 Task: Look for space in Igurusi, Tanzania from 24th August, 2023 to 10th September, 2023 for 8 adults in price range Rs.12000 to Rs.15000. Place can be entire place or shared room with 4 bedrooms having 8 beds and 4 bathrooms. Property type can be house, flat, guest house. Amenities needed are: wifi, TV, free parkinig on premises, gym, breakfast. Booking option can be shelf check-in. Required host language is English.
Action: Mouse moved to (469, 88)
Screenshot: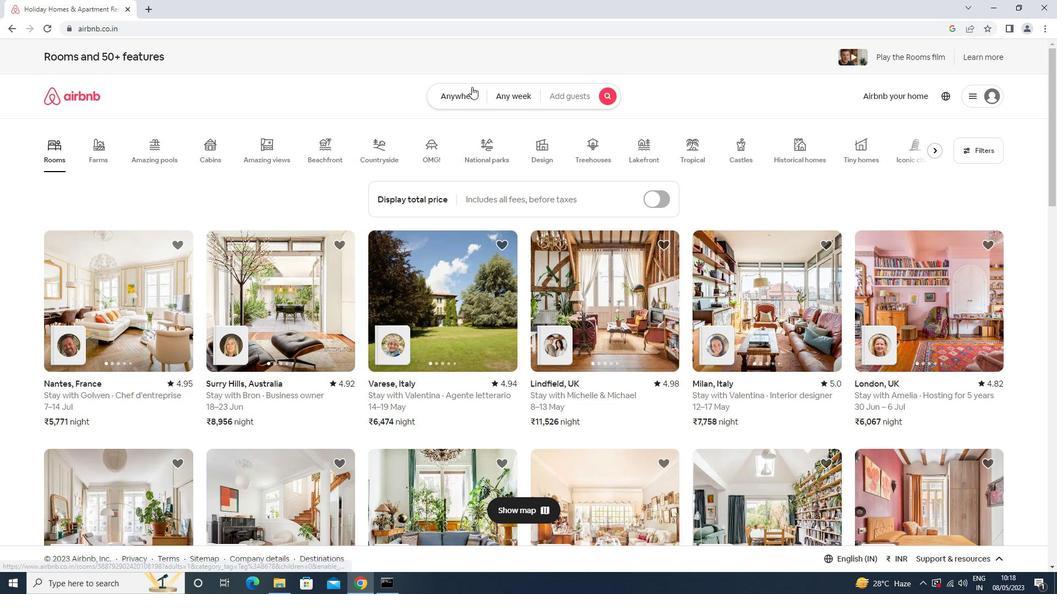 
Action: Mouse pressed left at (469, 88)
Screenshot: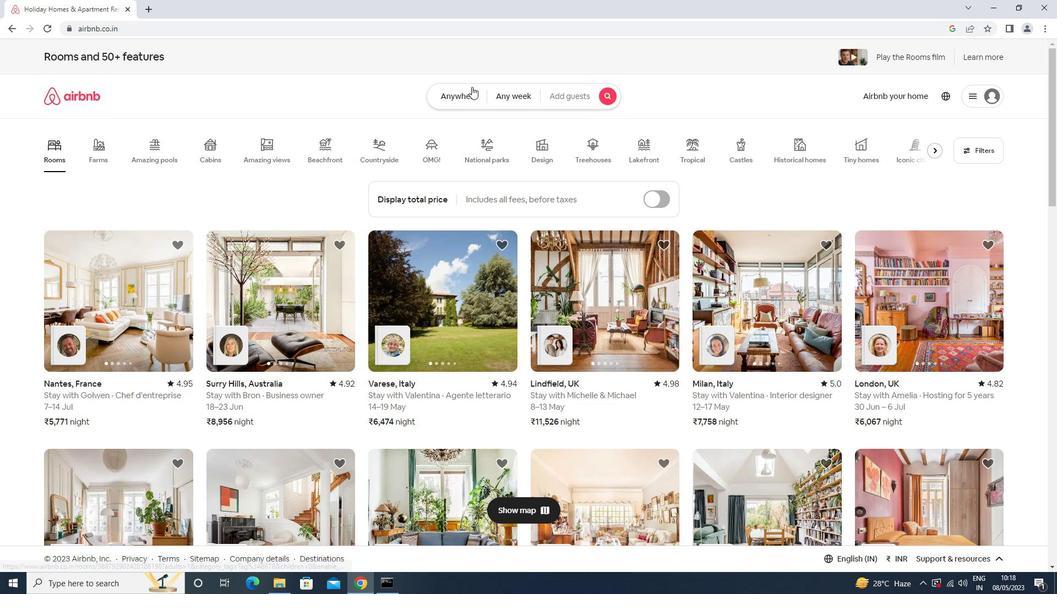 
Action: Mouse moved to (389, 140)
Screenshot: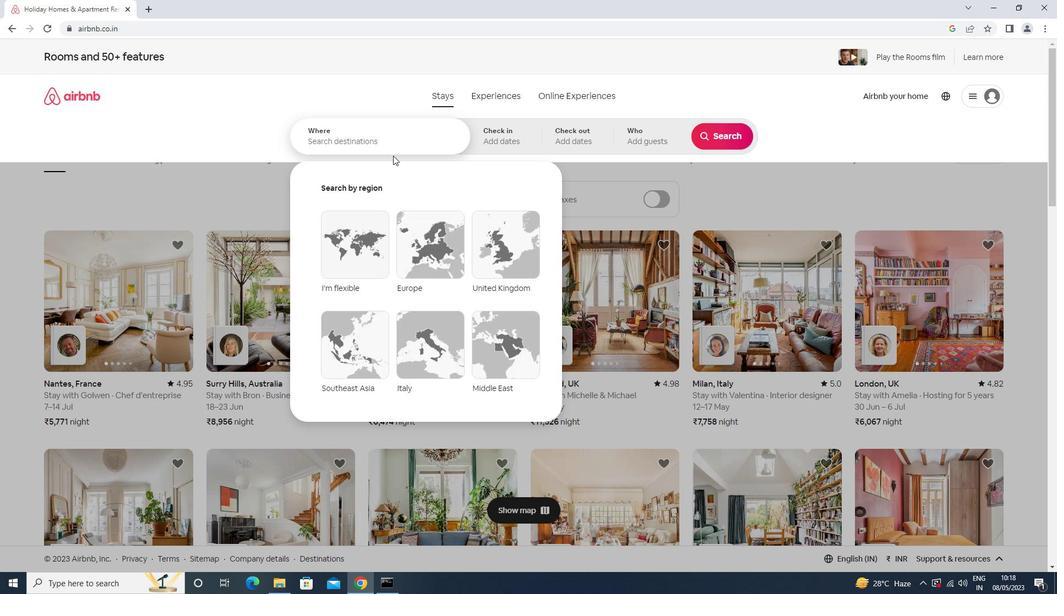 
Action: Mouse pressed left at (389, 140)
Screenshot: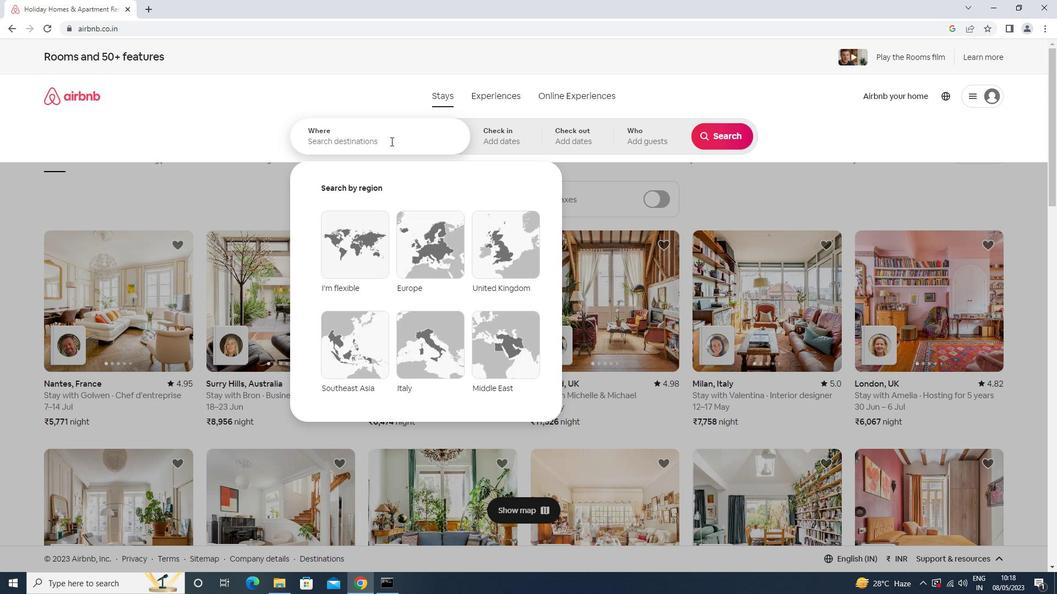 
Action: Key pressed <Key.shift>IGURUSI<Key.down><Key.enter>
Screenshot: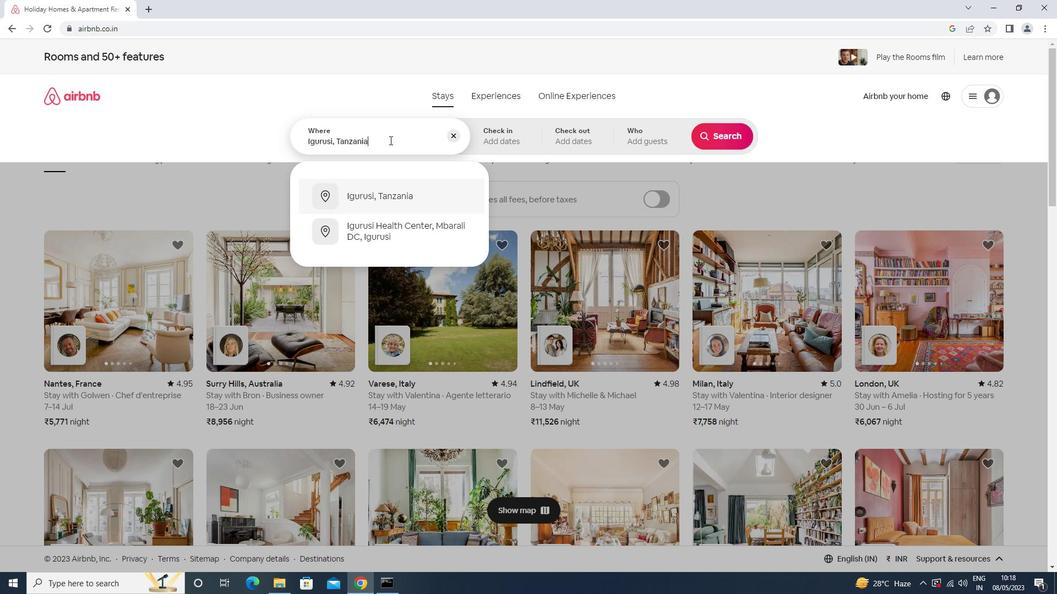 
Action: Mouse moved to (712, 226)
Screenshot: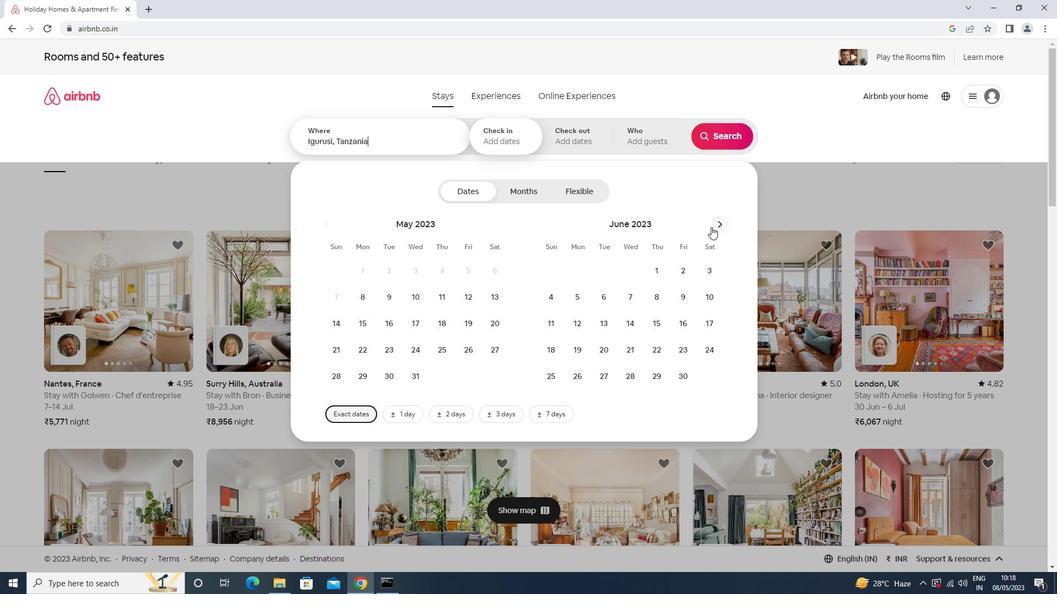 
Action: Mouse pressed left at (712, 226)
Screenshot: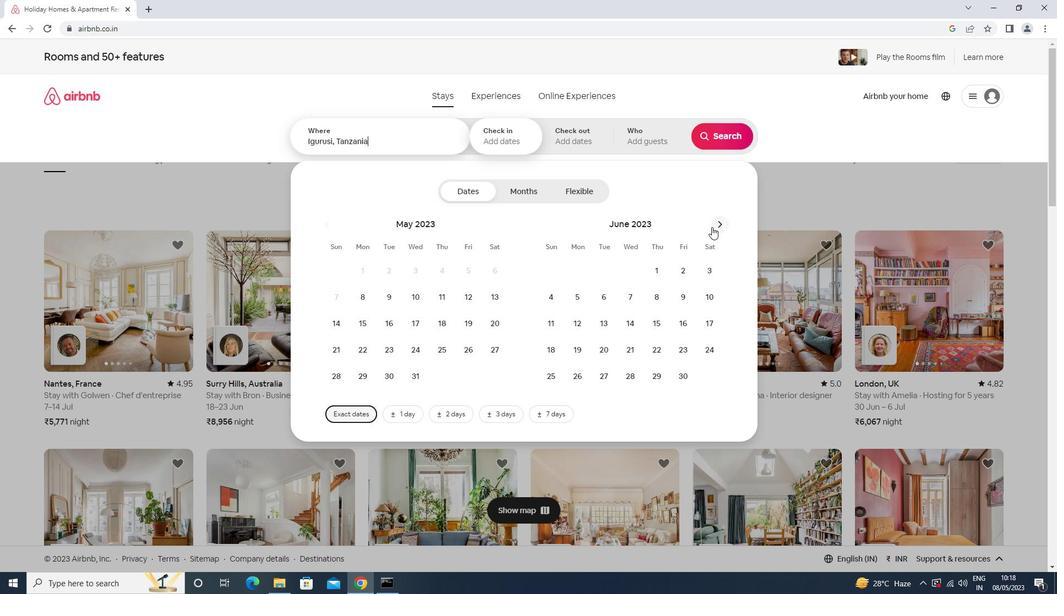 
Action: Mouse moved to (712, 225)
Screenshot: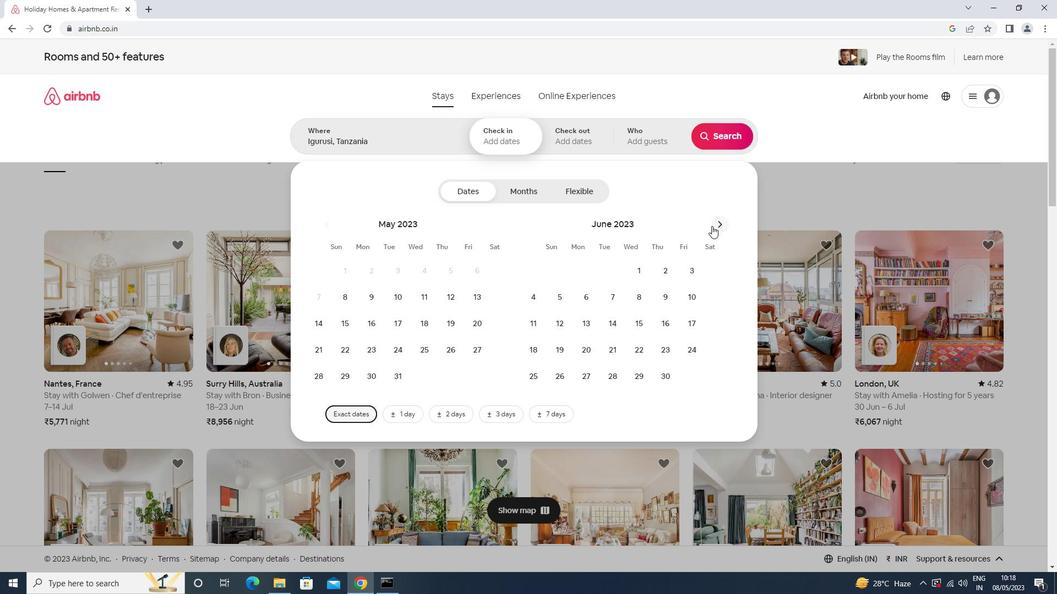
Action: Mouse pressed left at (712, 225)
Screenshot: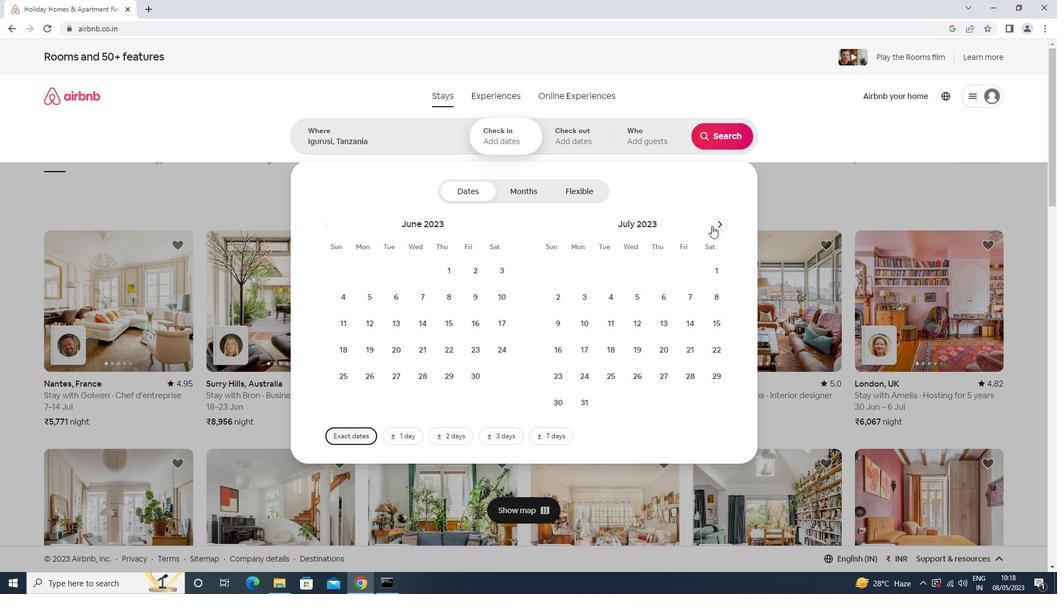 
Action: Mouse moved to (654, 354)
Screenshot: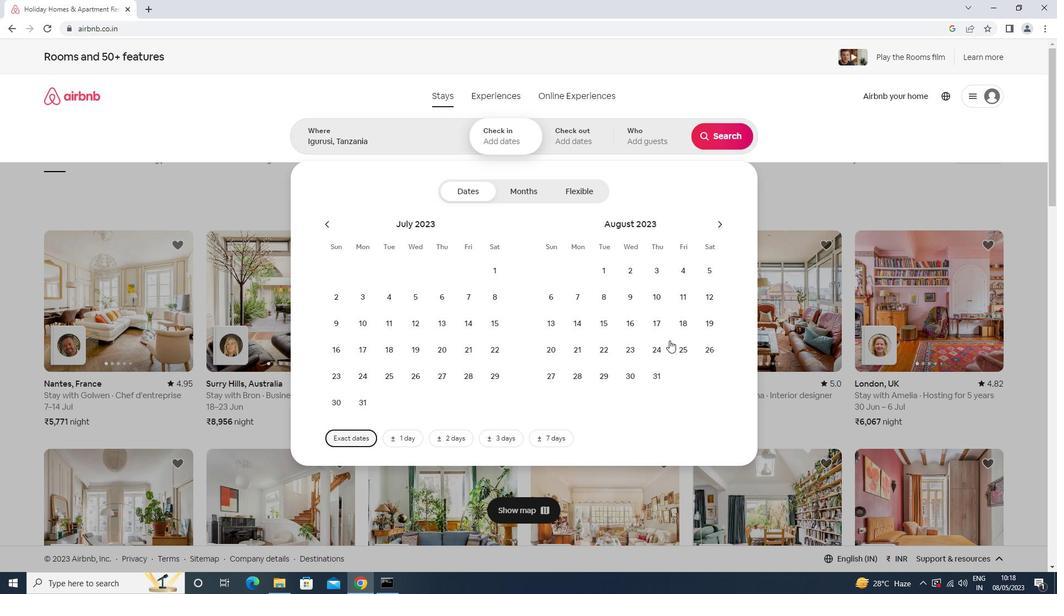 
Action: Mouse pressed left at (654, 354)
Screenshot: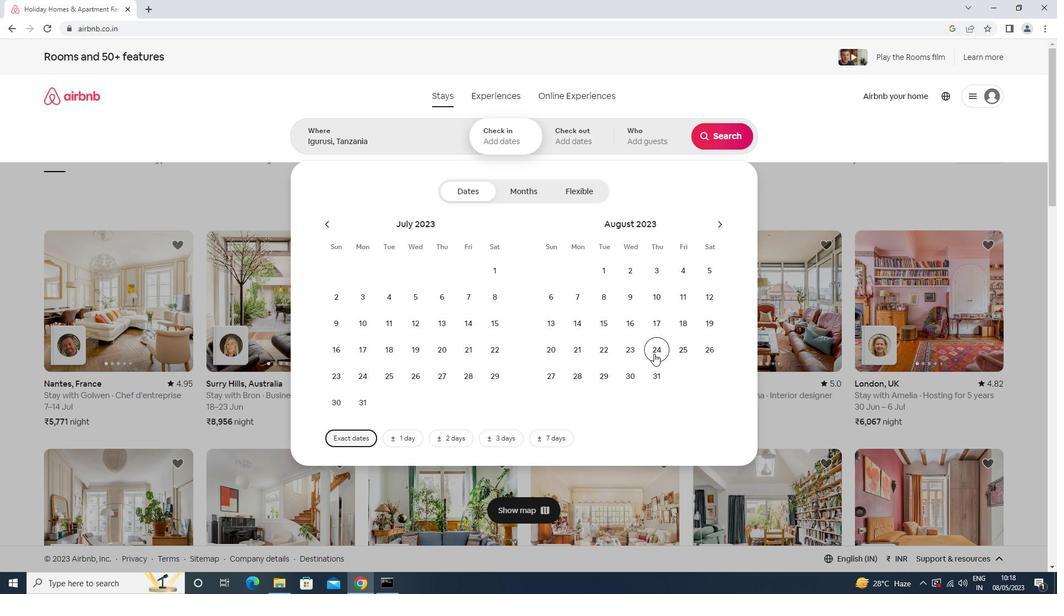 
Action: Mouse moved to (722, 231)
Screenshot: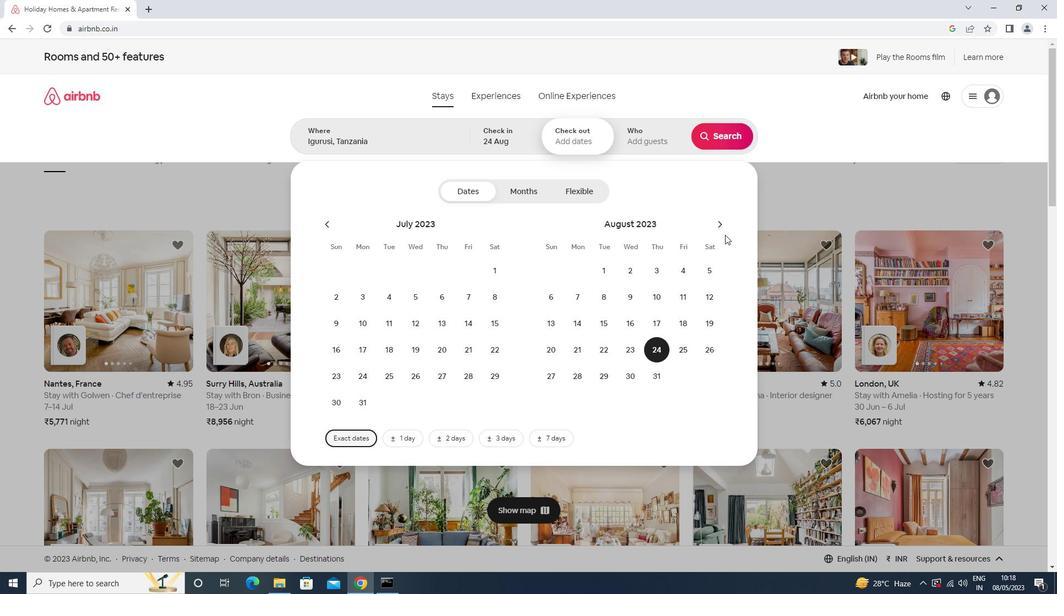 
Action: Mouse pressed left at (722, 231)
Screenshot: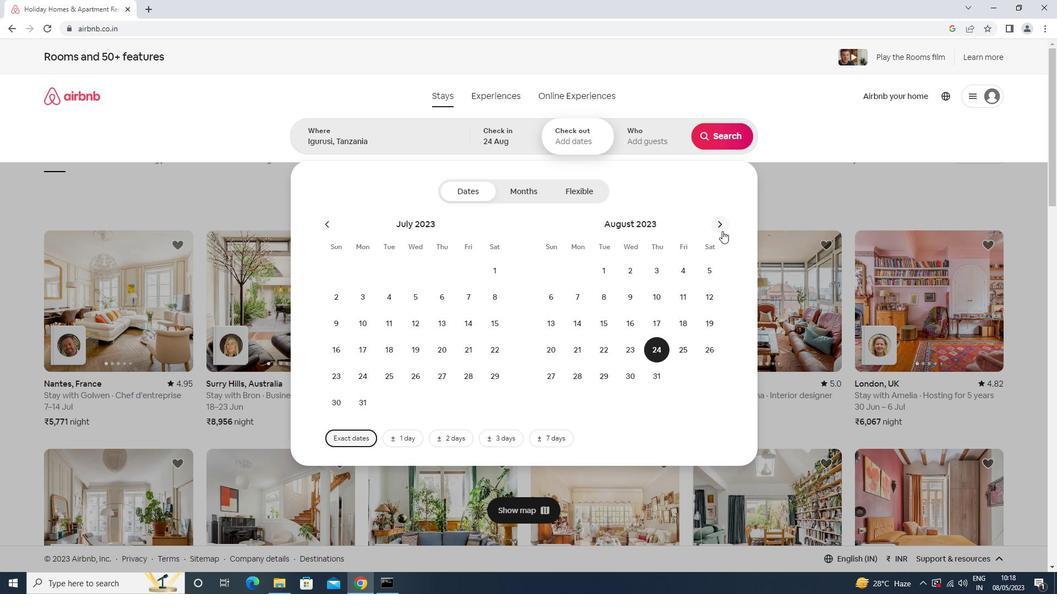 
Action: Mouse moved to (555, 321)
Screenshot: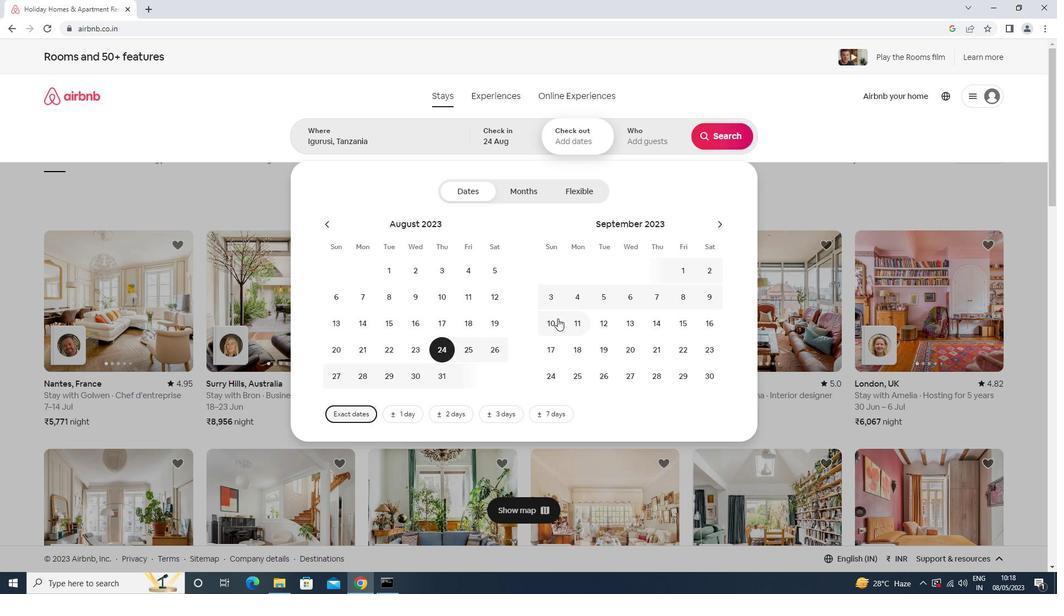 
Action: Mouse pressed left at (555, 321)
Screenshot: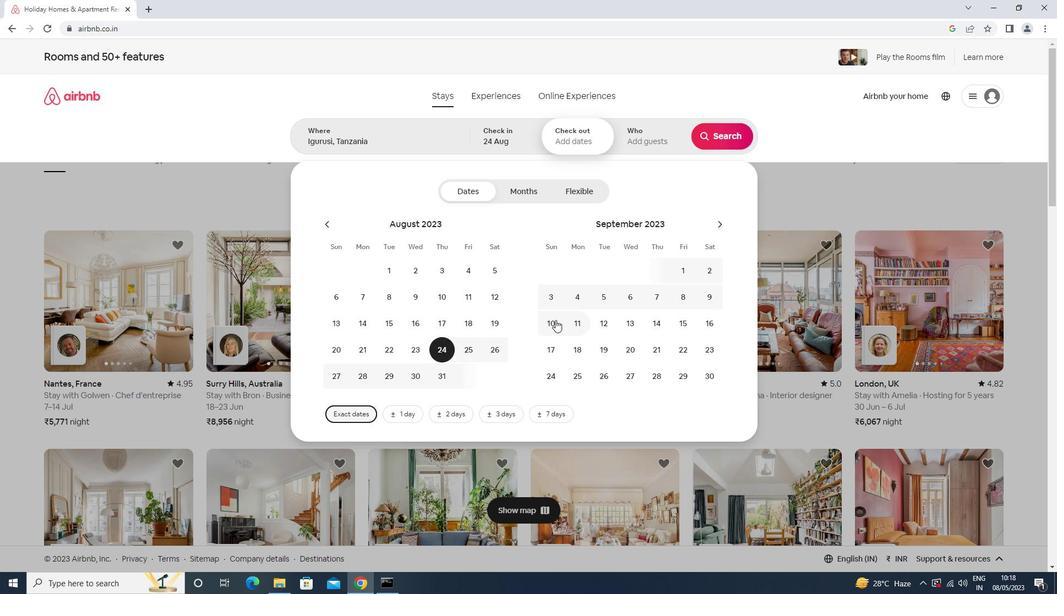 
Action: Mouse moved to (639, 140)
Screenshot: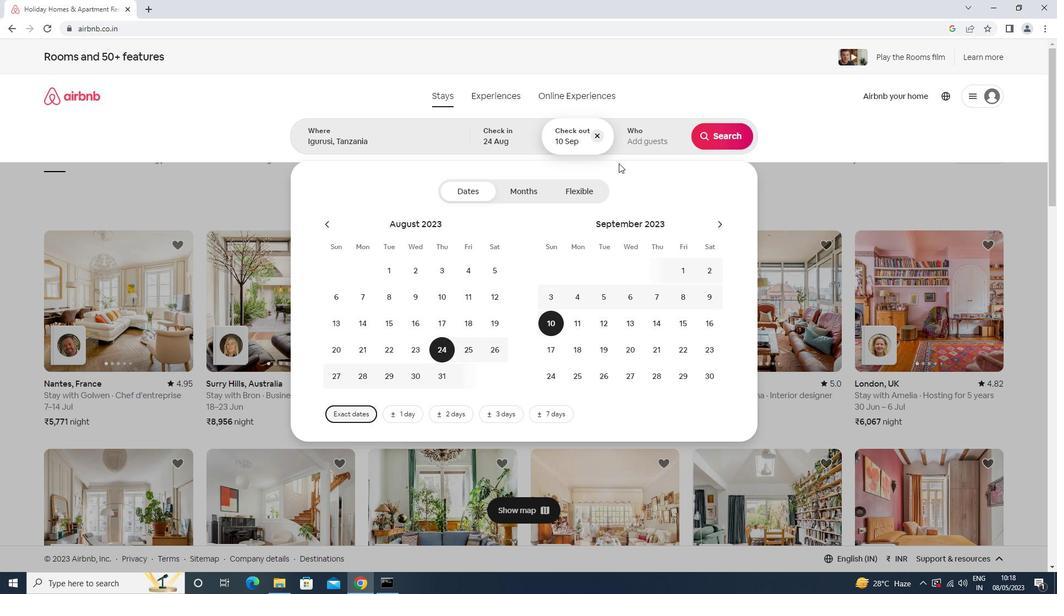 
Action: Mouse pressed left at (639, 140)
Screenshot: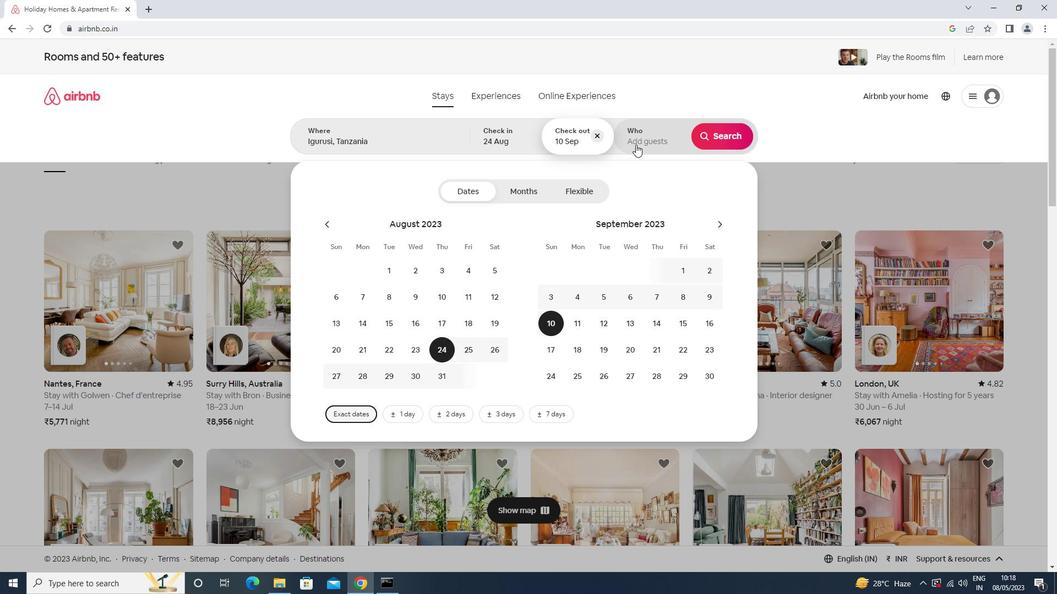 
Action: Mouse moved to (726, 197)
Screenshot: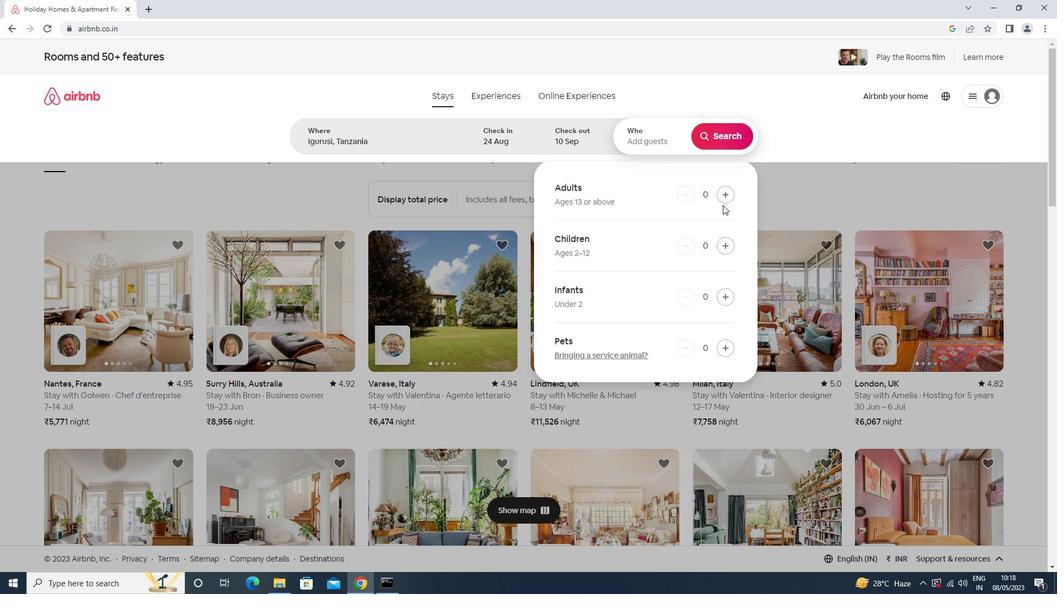 
Action: Mouse pressed left at (726, 197)
Screenshot: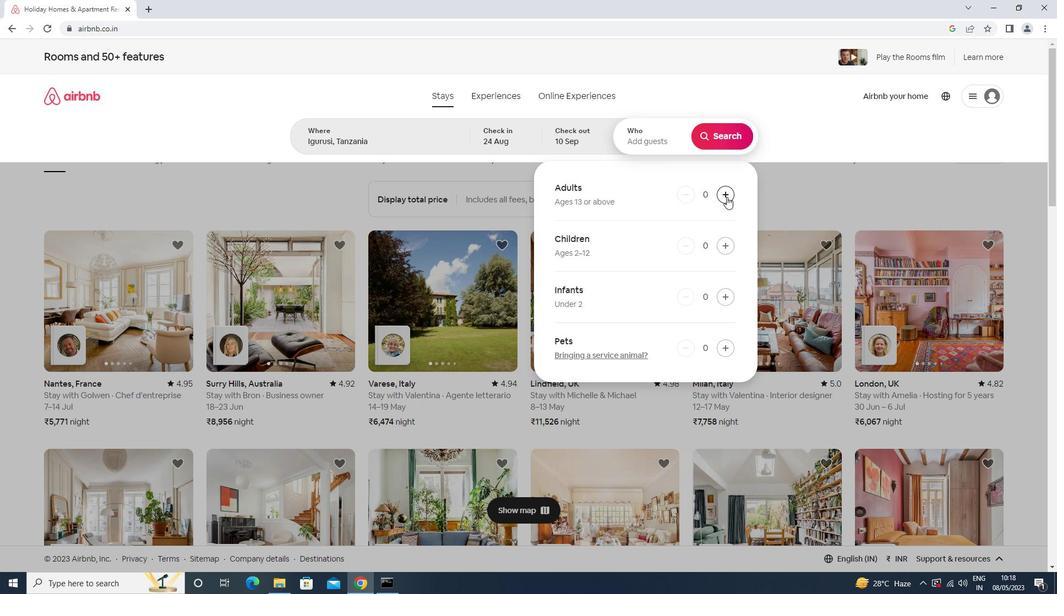 
Action: Mouse pressed left at (726, 197)
Screenshot: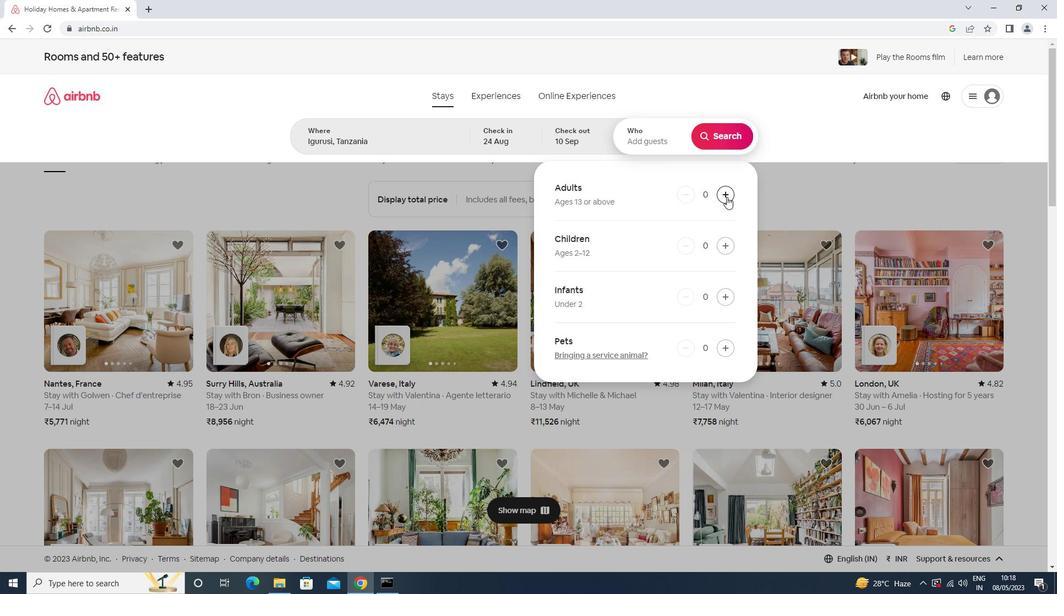 
Action: Mouse pressed left at (726, 197)
Screenshot: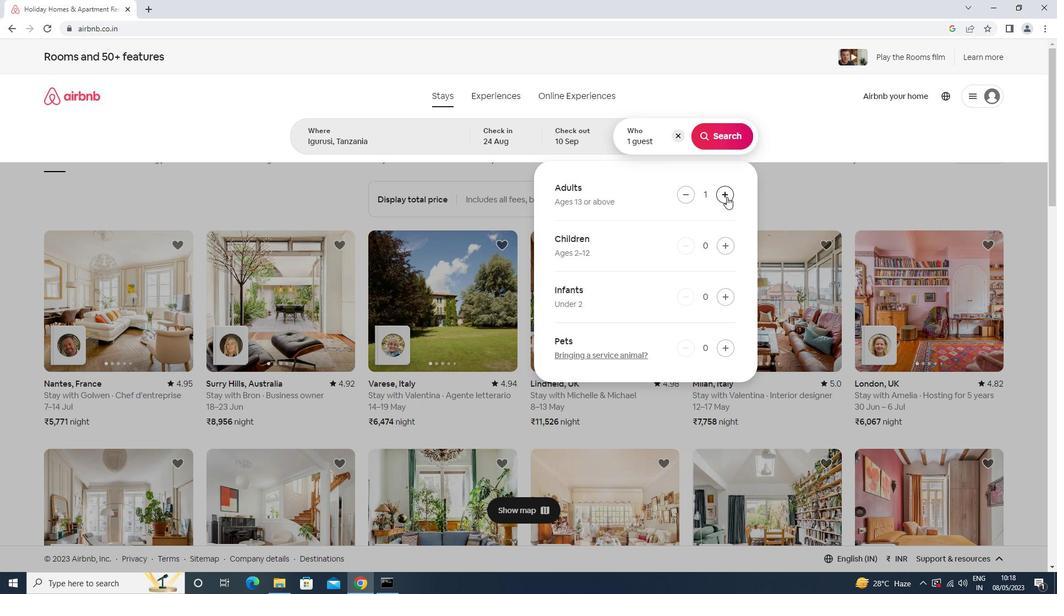 
Action: Mouse pressed left at (726, 197)
Screenshot: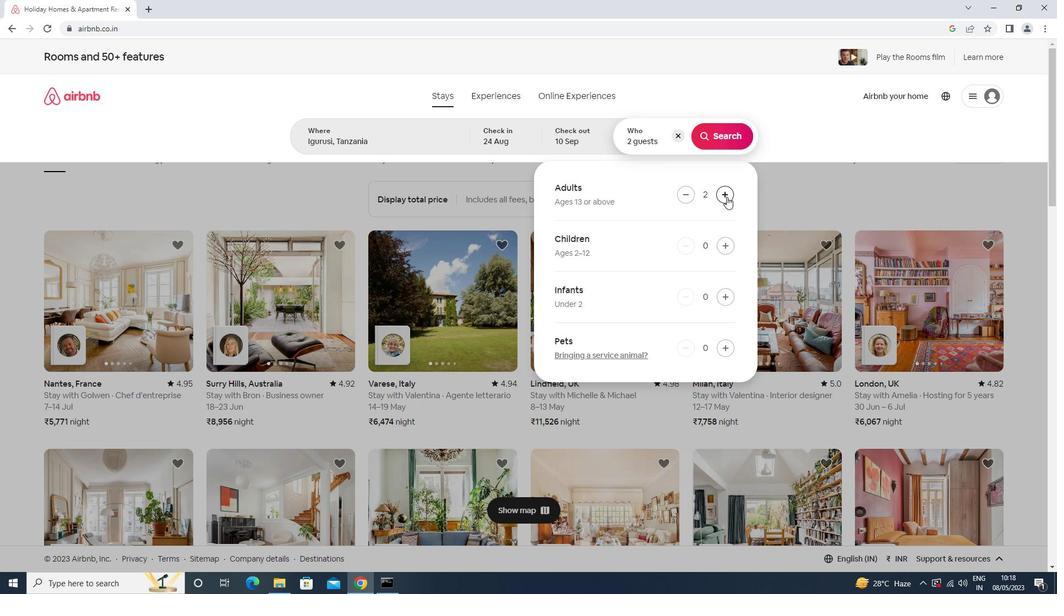 
Action: Mouse pressed left at (726, 197)
Screenshot: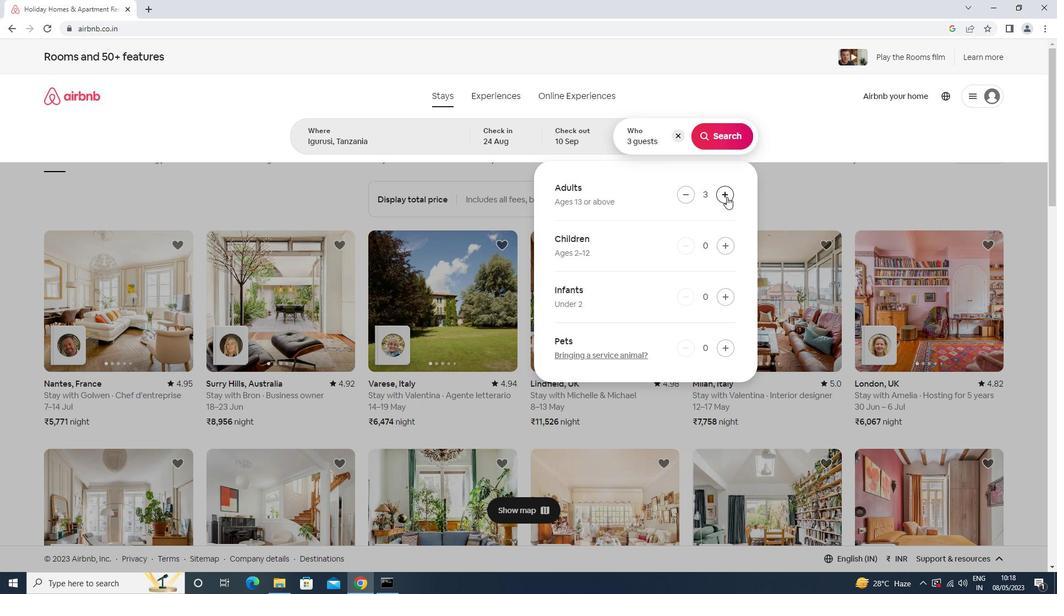 
Action: Mouse pressed left at (726, 197)
Screenshot: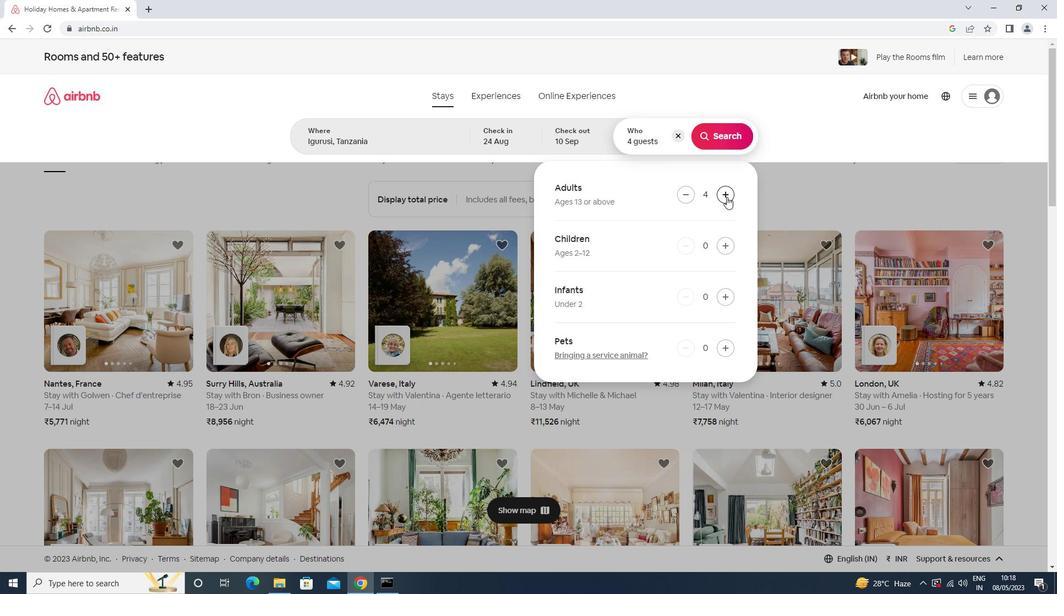 
Action: Mouse pressed left at (726, 197)
Screenshot: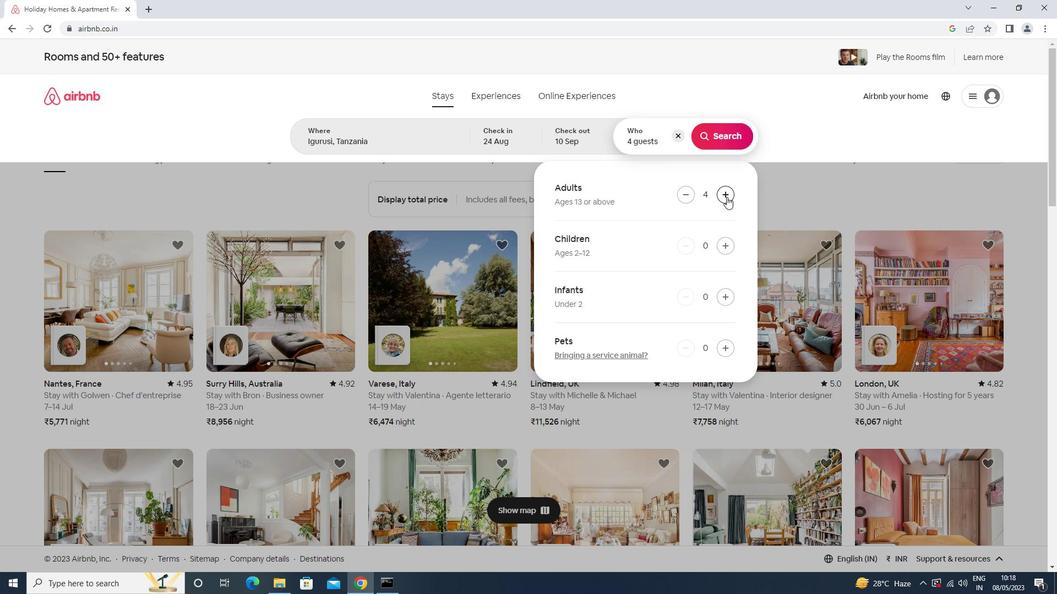 
Action: Mouse pressed left at (726, 197)
Screenshot: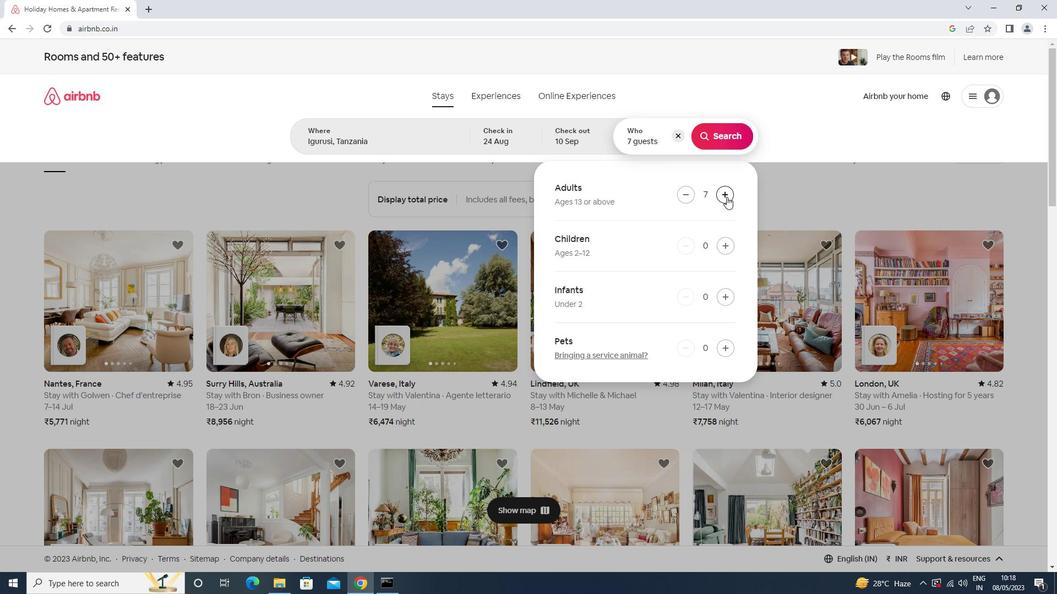 
Action: Mouse moved to (730, 139)
Screenshot: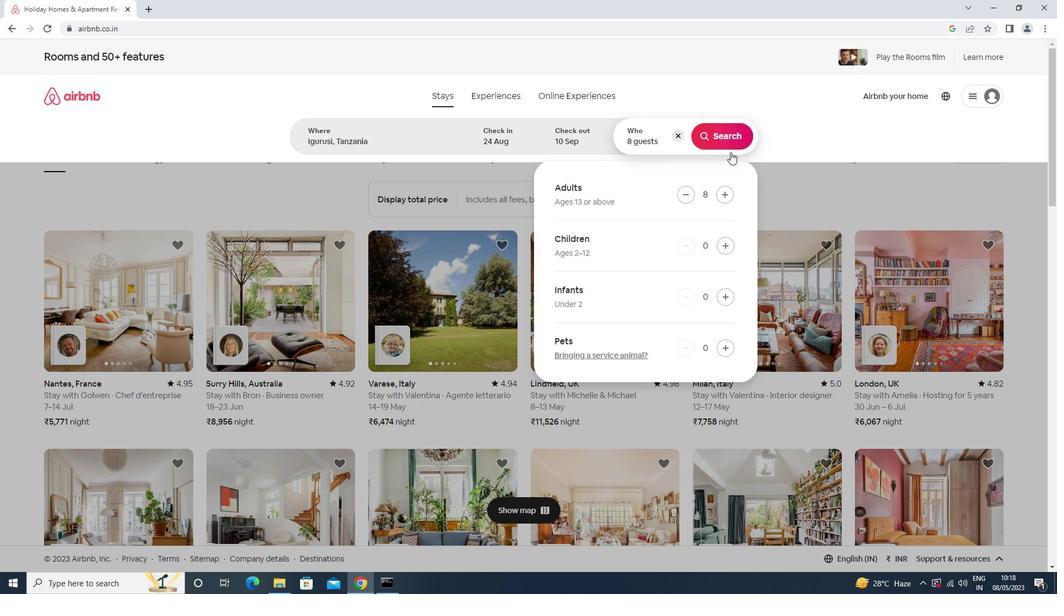 
Action: Mouse pressed left at (730, 139)
Screenshot: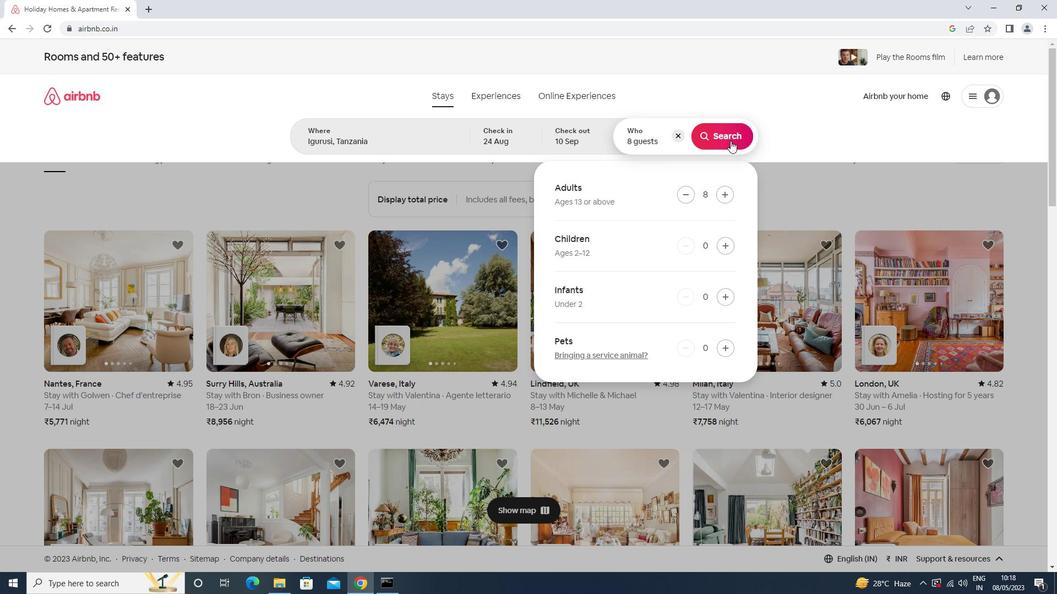 
Action: Mouse moved to (1000, 102)
Screenshot: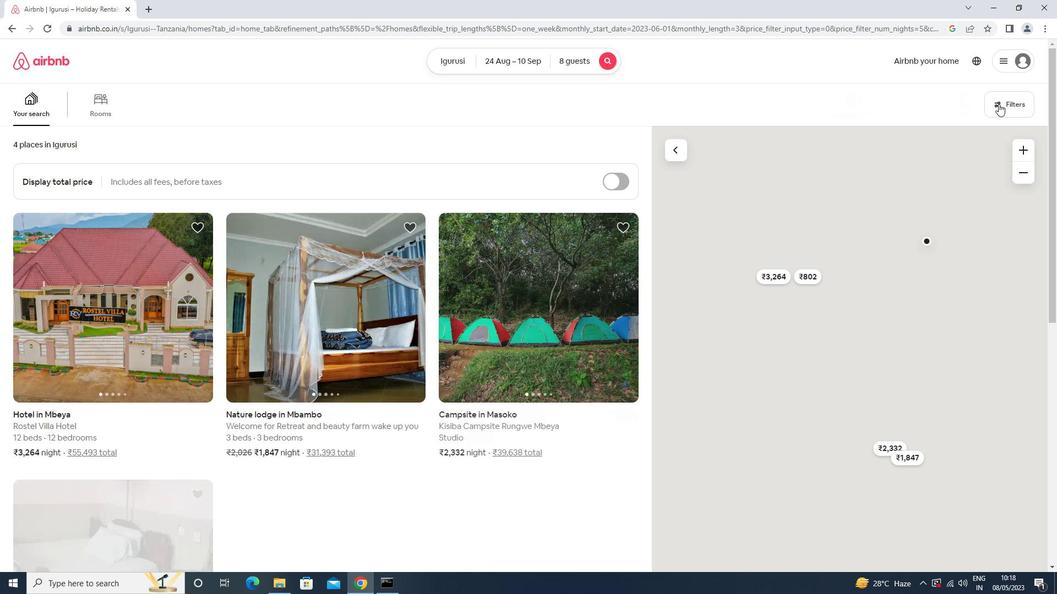 
Action: Mouse pressed left at (1000, 102)
Screenshot: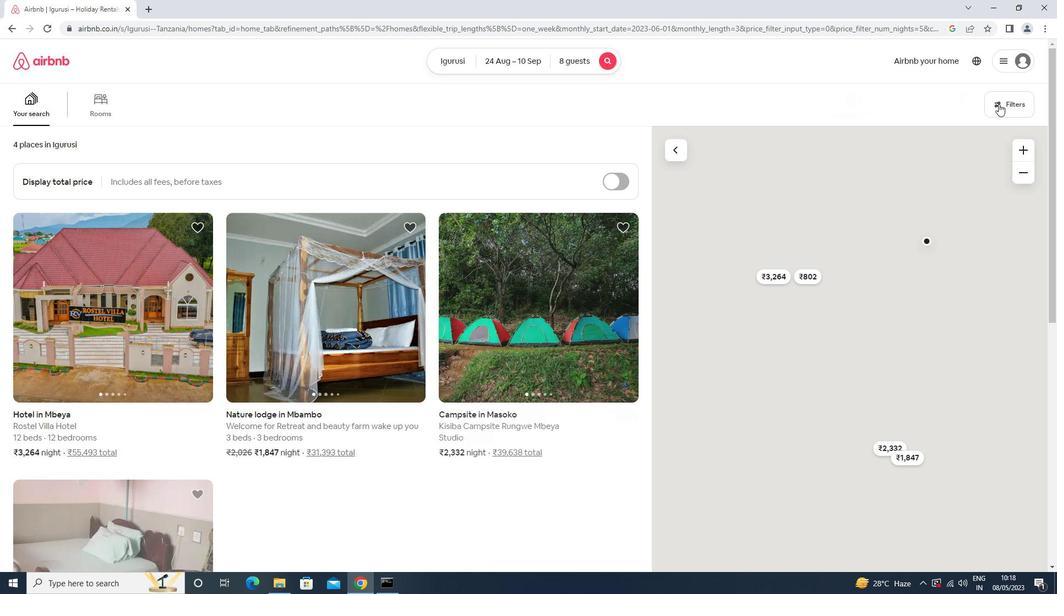 
Action: Mouse moved to (394, 372)
Screenshot: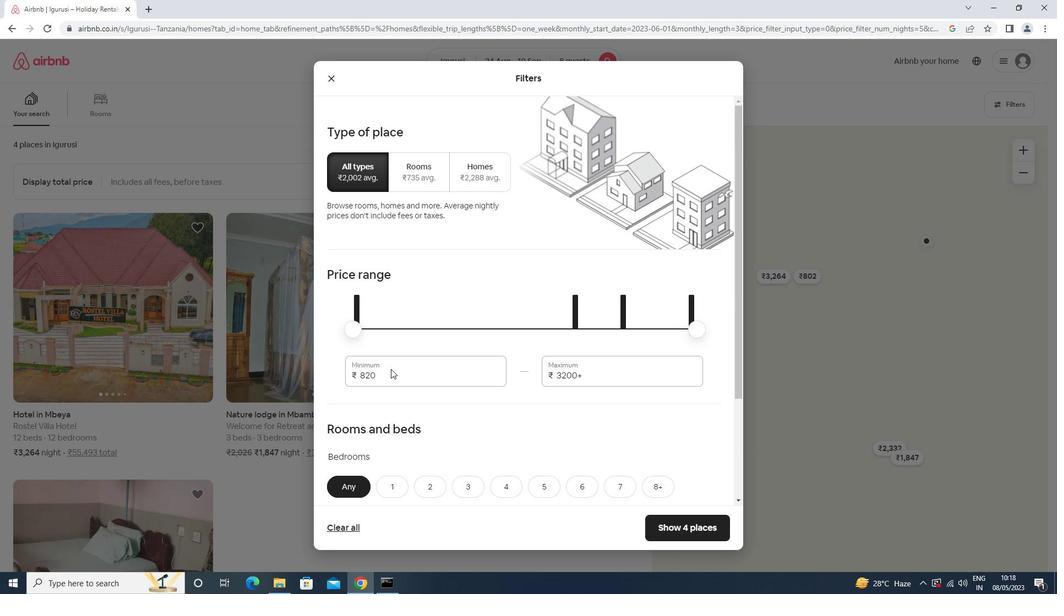
Action: Mouse pressed left at (394, 372)
Screenshot: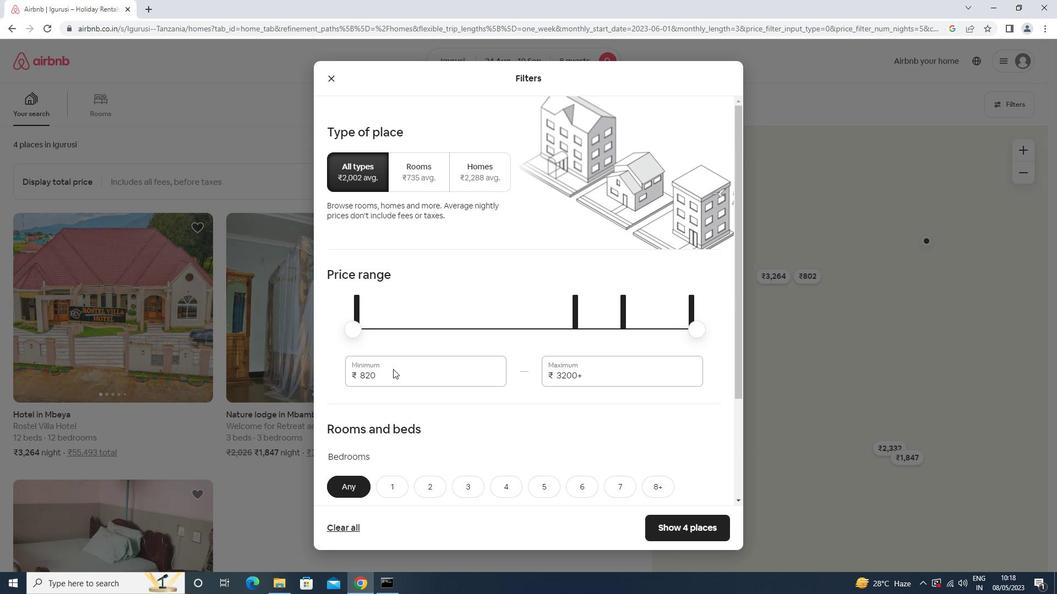 
Action: Key pressed <Key.backspace><Key.backspace><Key.backspace>12000<Key.tab>15000
Screenshot: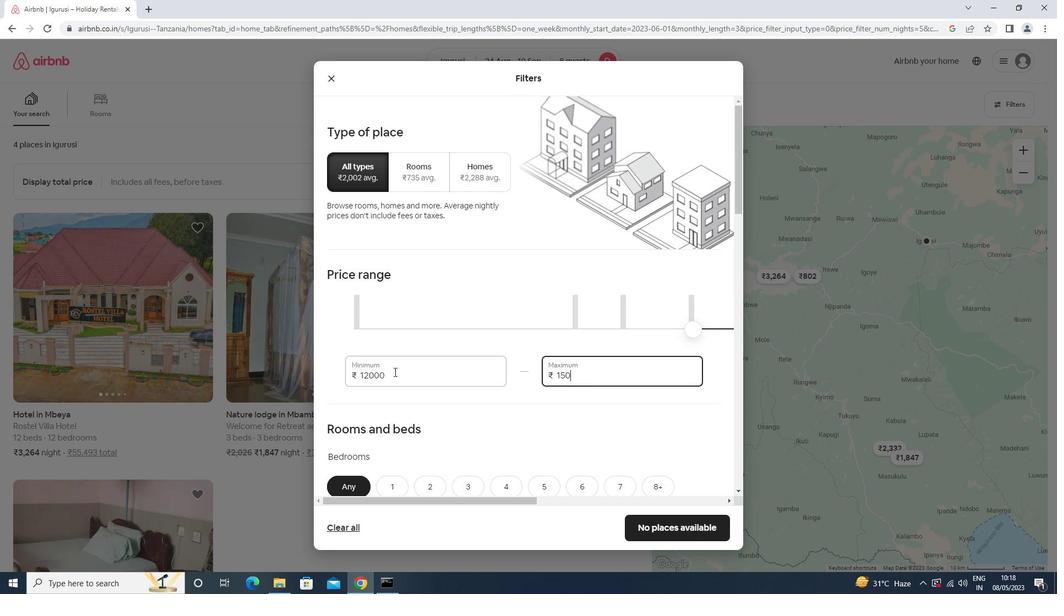 
Action: Mouse moved to (395, 370)
Screenshot: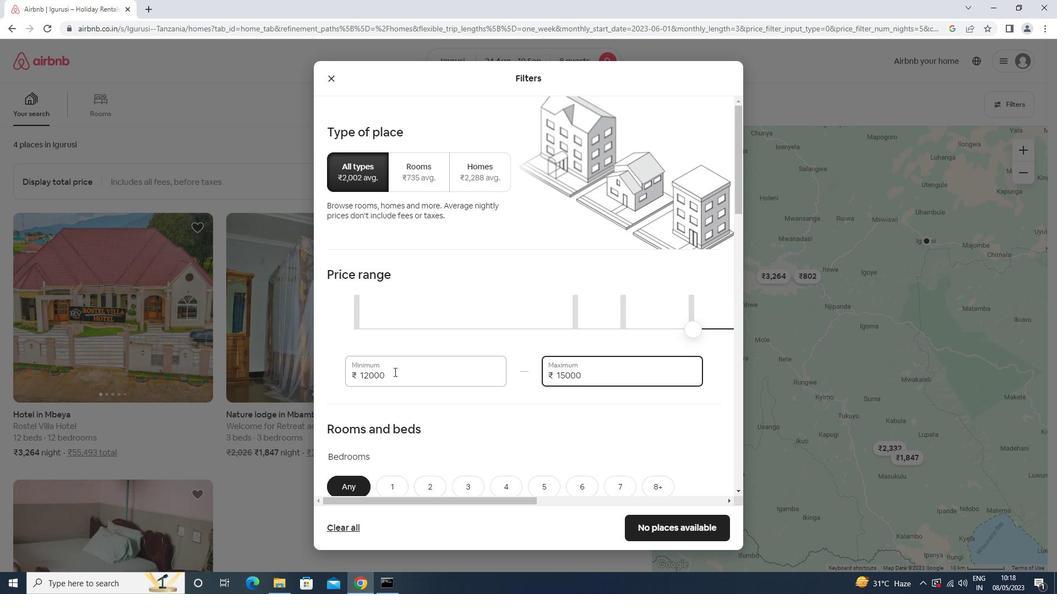 
Action: Mouse scrolled (395, 370) with delta (0, 0)
Screenshot: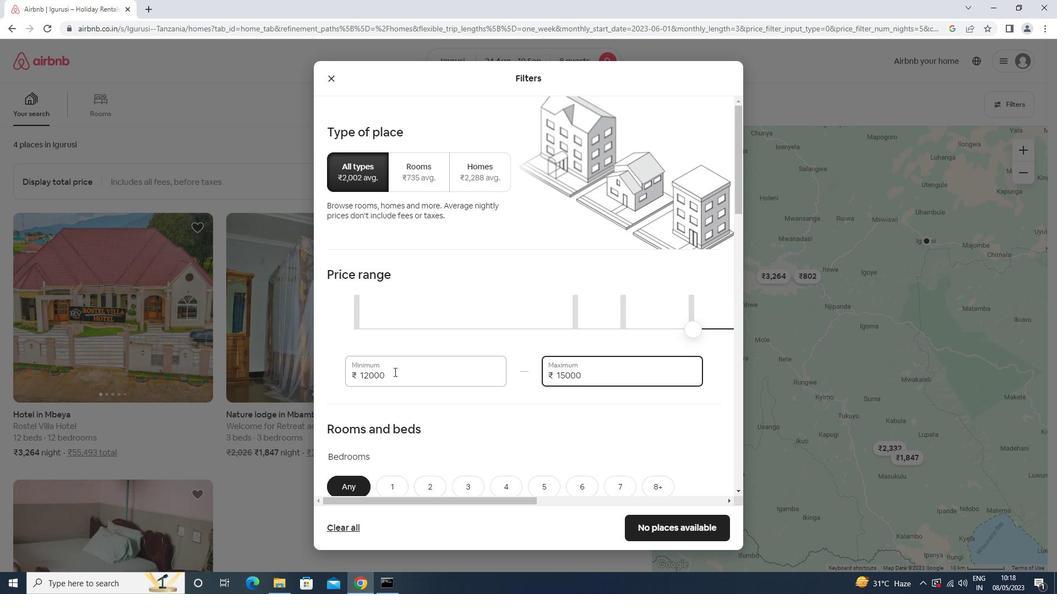 
Action: Mouse scrolled (395, 370) with delta (0, 0)
Screenshot: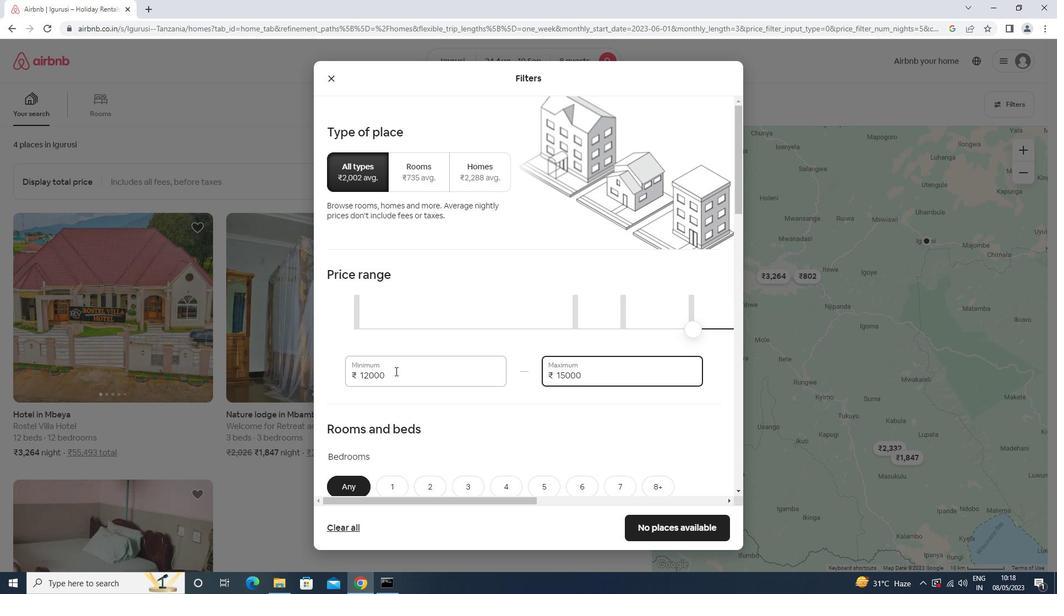 
Action: Mouse scrolled (395, 370) with delta (0, 0)
Screenshot: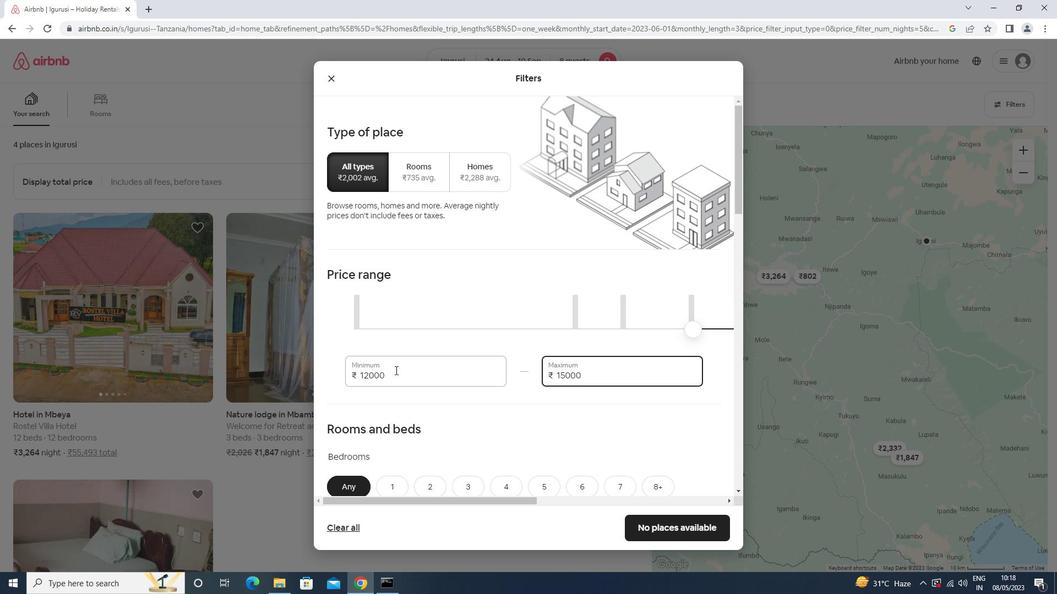 
Action: Mouse scrolled (395, 370) with delta (0, 0)
Screenshot: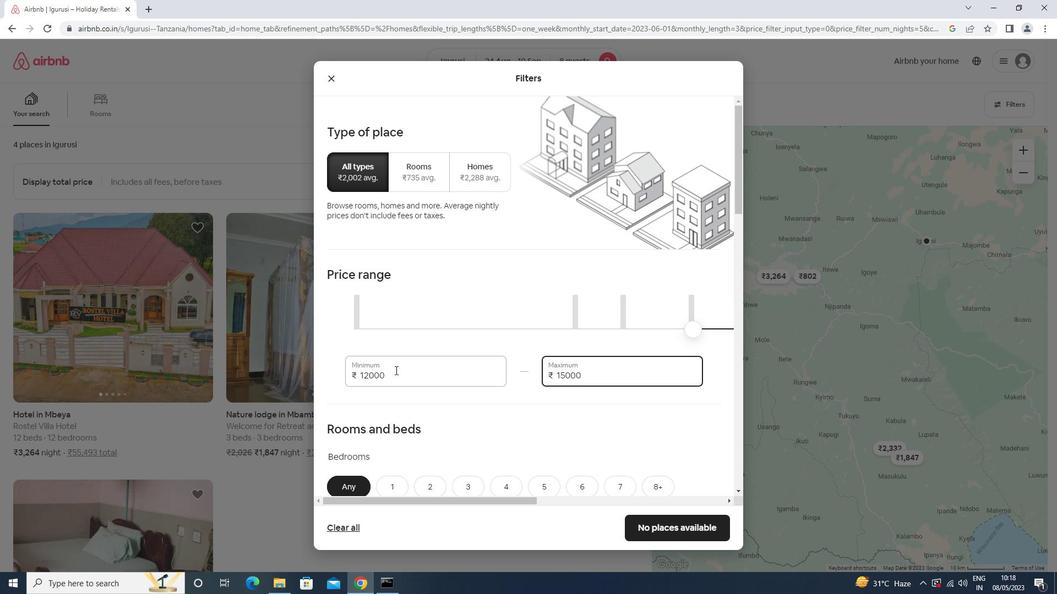 
Action: Mouse moved to (505, 272)
Screenshot: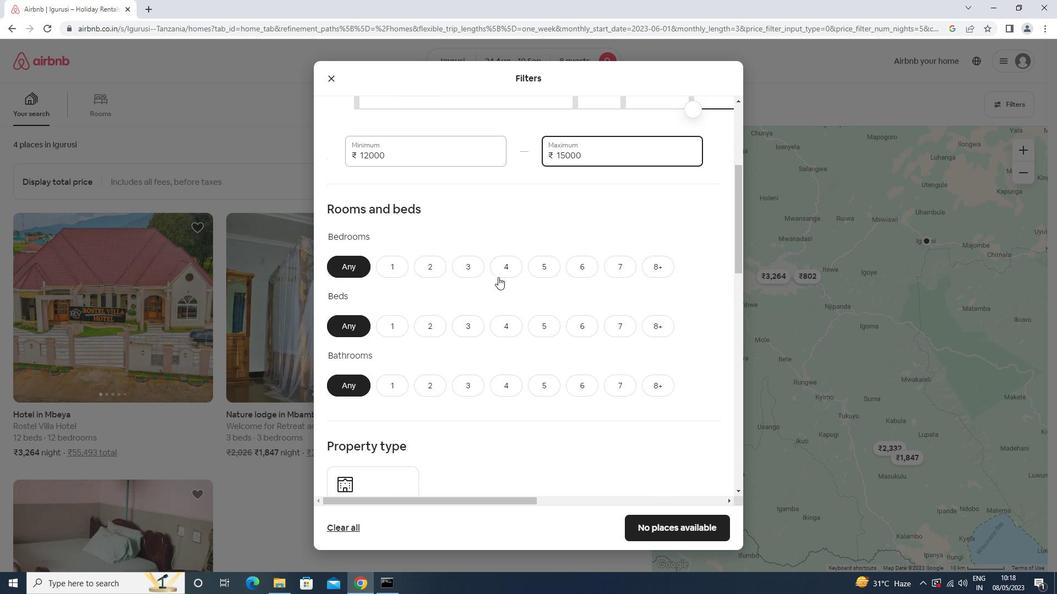
Action: Mouse pressed left at (505, 272)
Screenshot: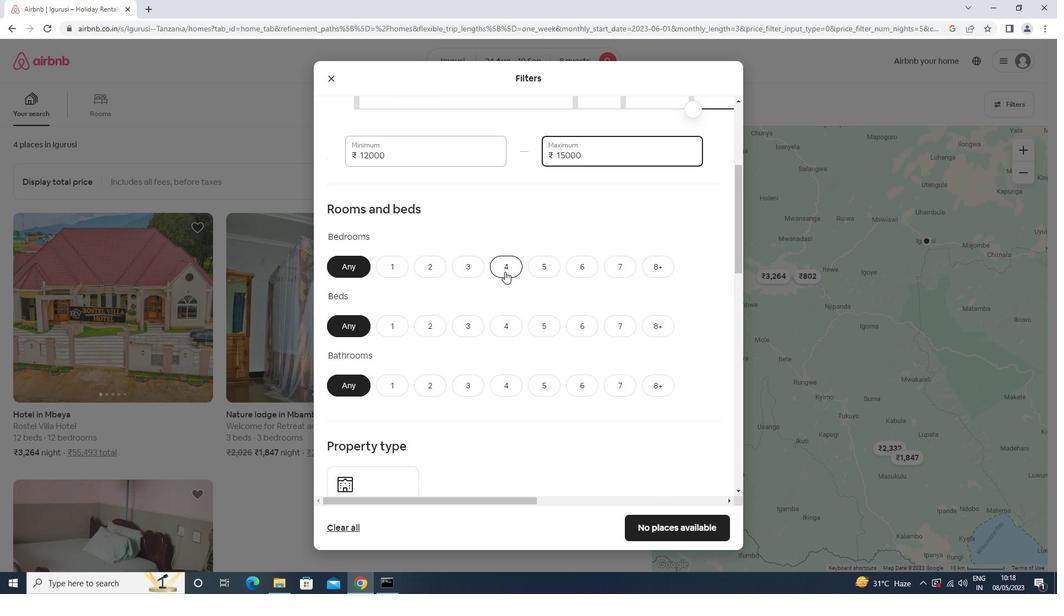 
Action: Mouse moved to (654, 330)
Screenshot: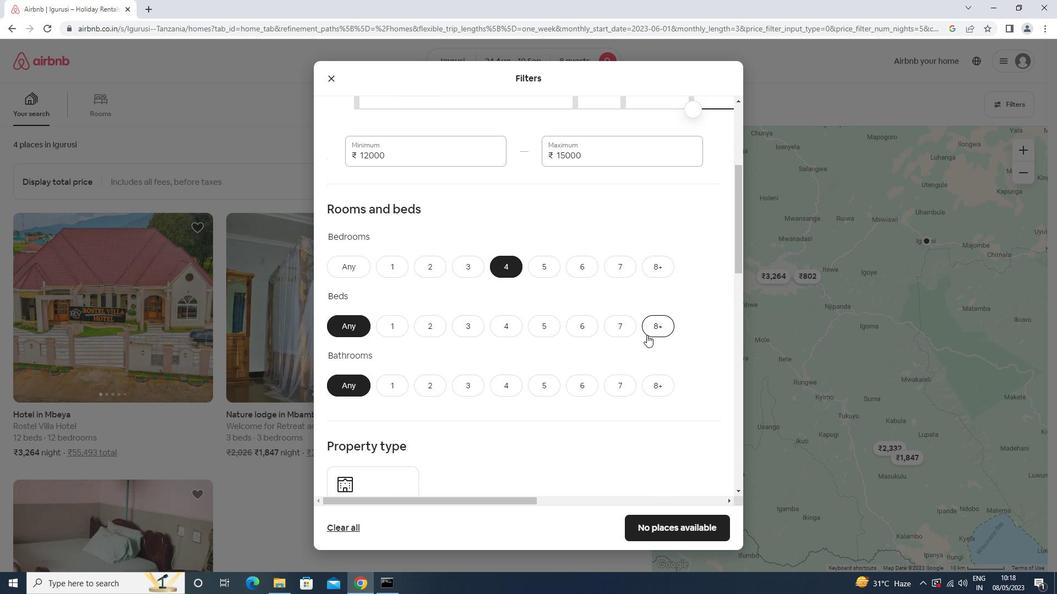 
Action: Mouse pressed left at (654, 330)
Screenshot: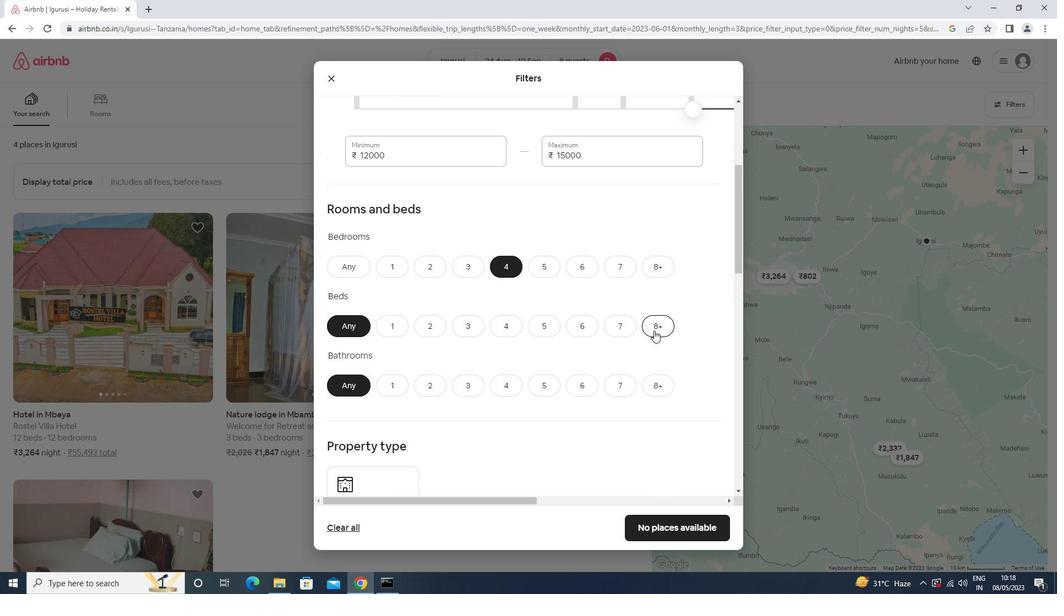 
Action: Mouse moved to (499, 384)
Screenshot: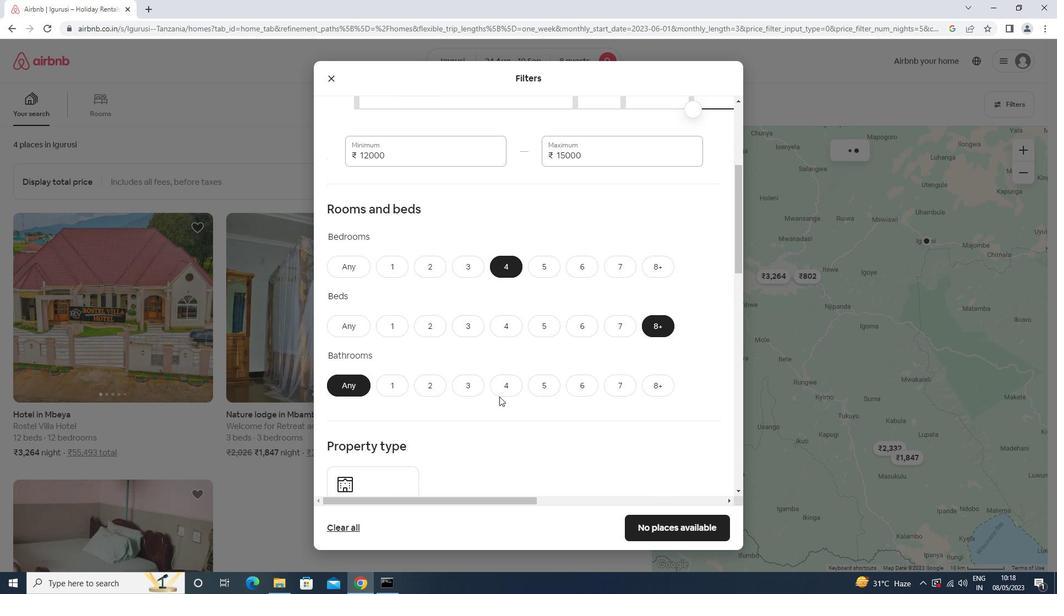 
Action: Mouse pressed left at (499, 384)
Screenshot: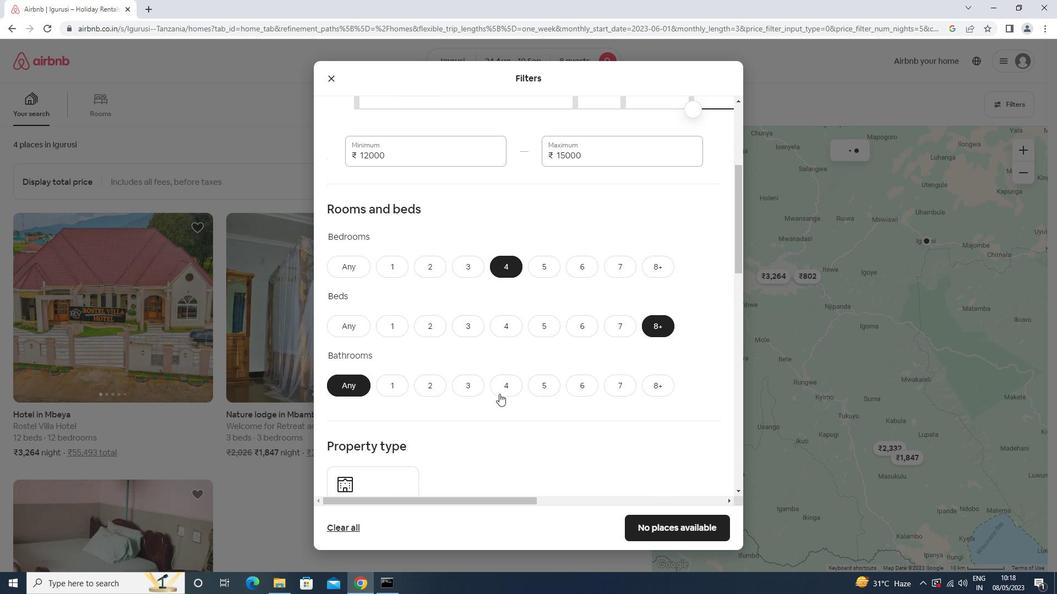 
Action: Mouse moved to (499, 375)
Screenshot: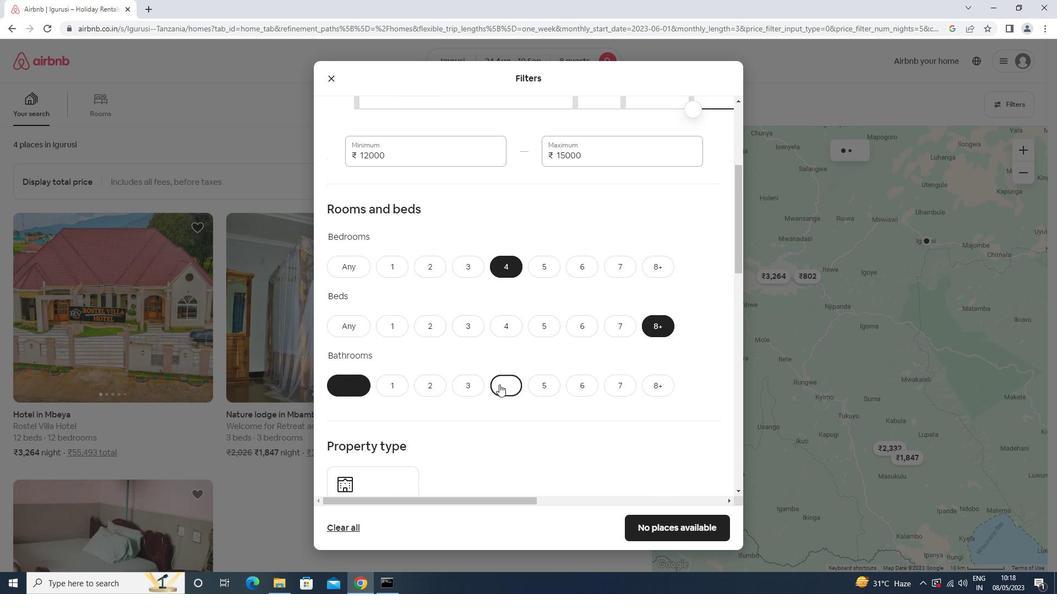 
Action: Mouse scrolled (499, 375) with delta (0, 0)
Screenshot: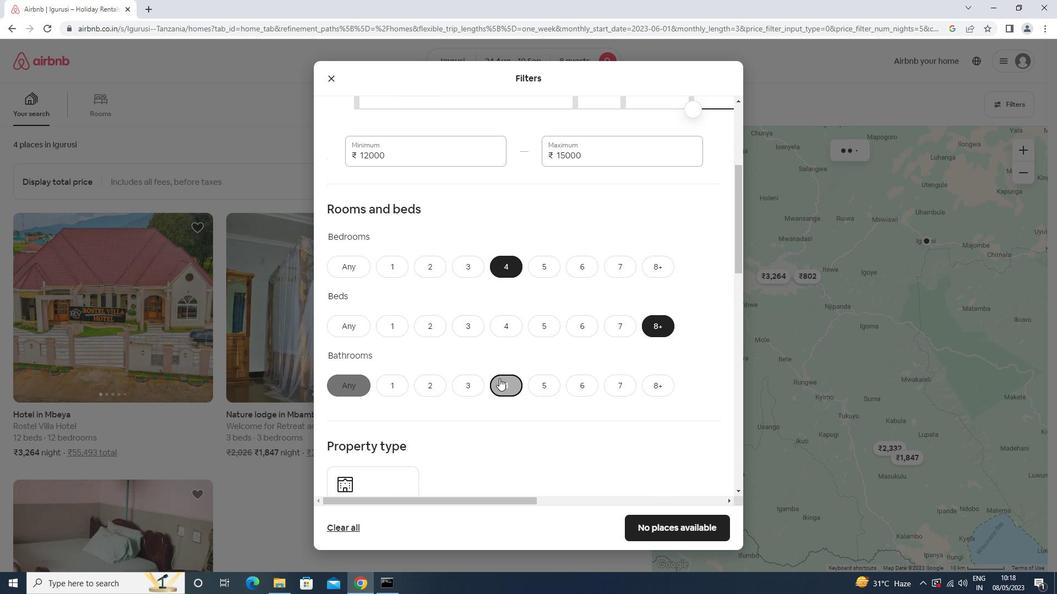 
Action: Mouse scrolled (499, 375) with delta (0, 0)
Screenshot: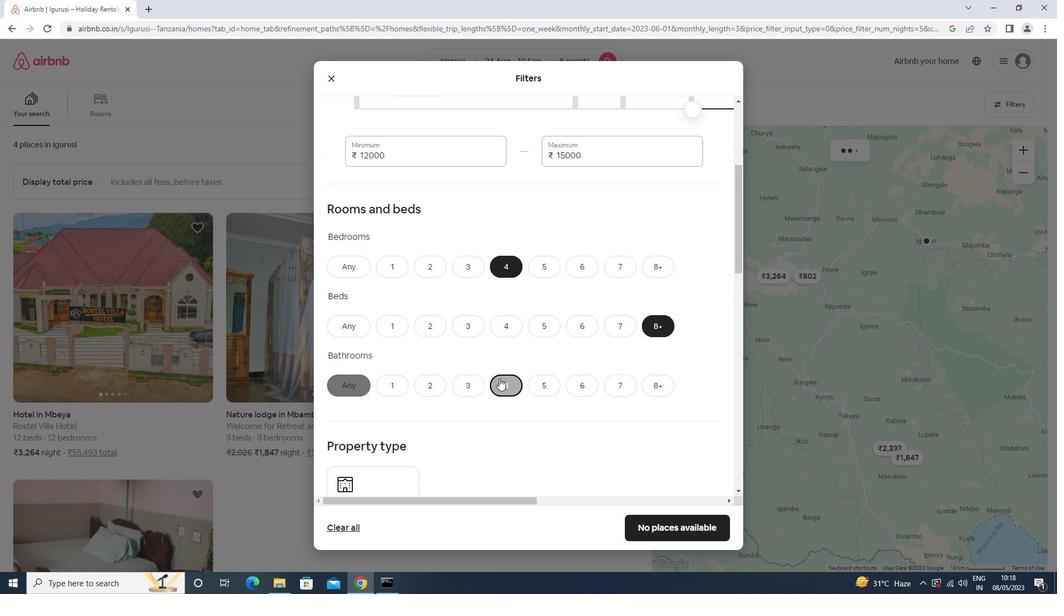 
Action: Mouse scrolled (499, 375) with delta (0, 0)
Screenshot: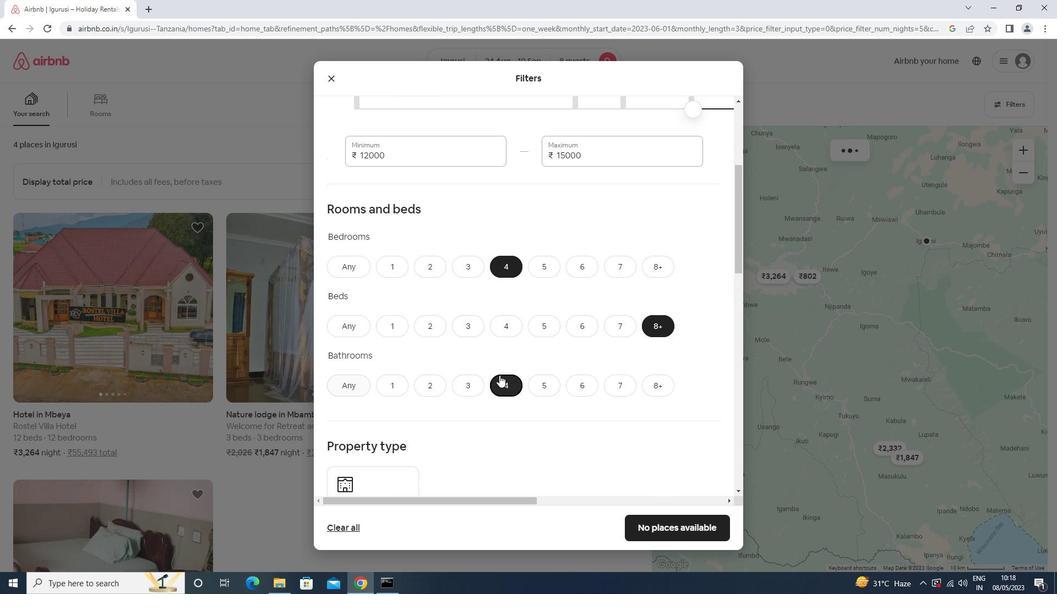 
Action: Mouse moved to (413, 367)
Screenshot: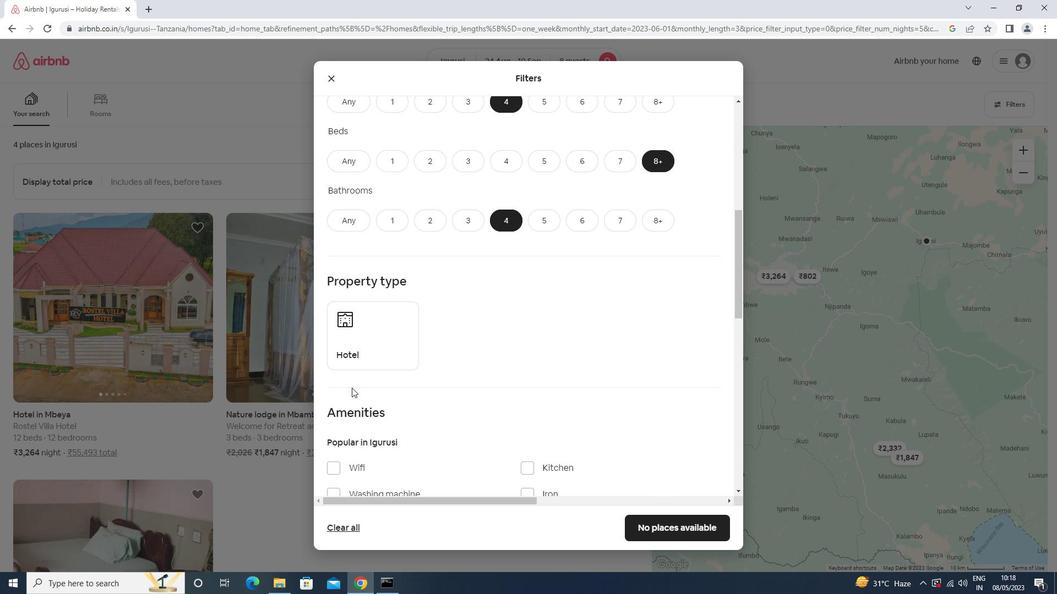 
Action: Mouse scrolled (413, 366) with delta (0, 0)
Screenshot: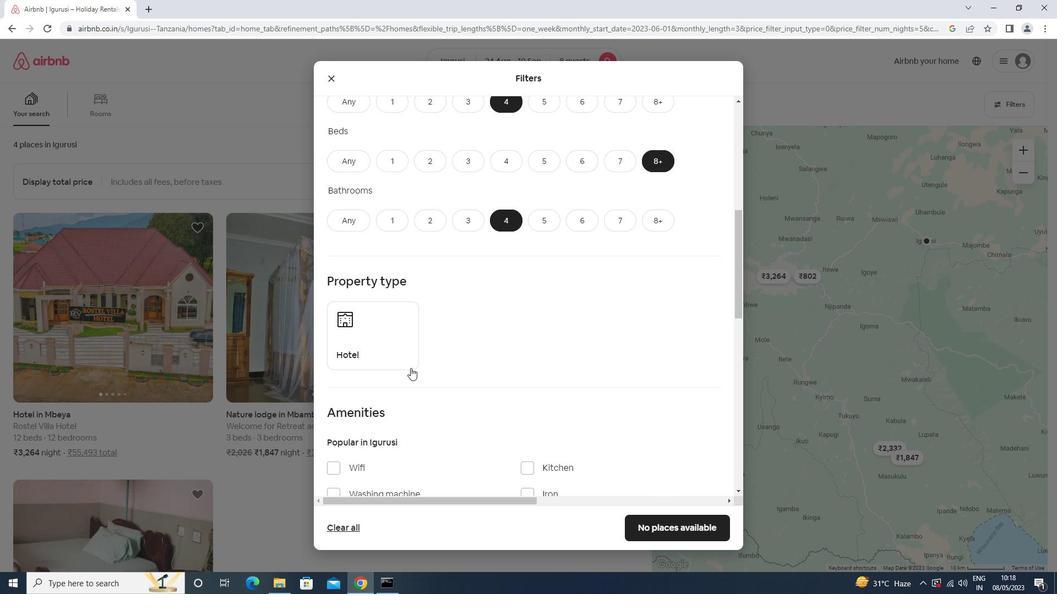 
Action: Mouse moved to (413, 367)
Screenshot: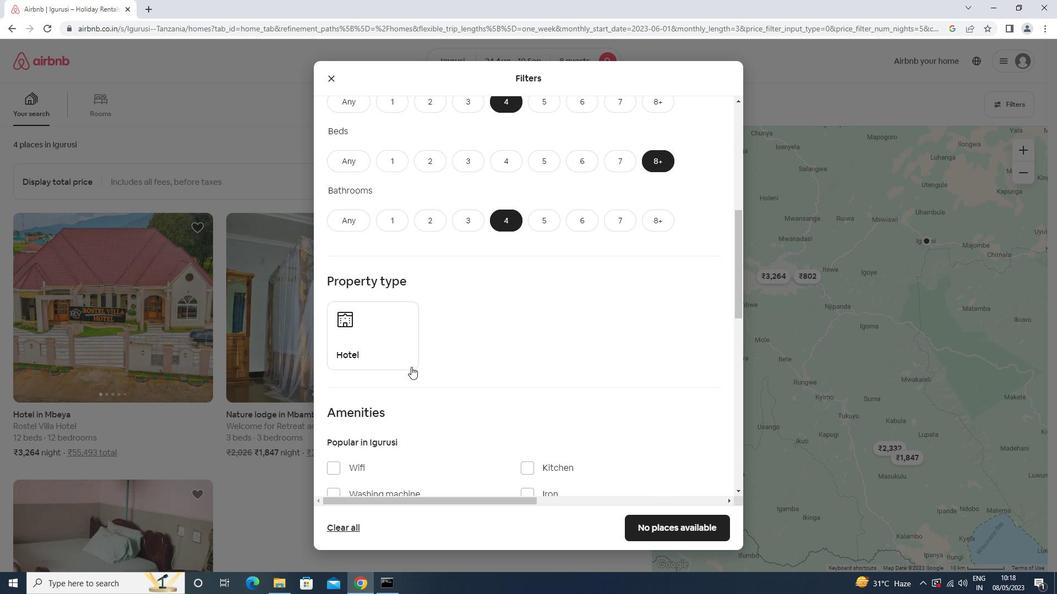 
Action: Mouse scrolled (413, 366) with delta (0, 0)
Screenshot: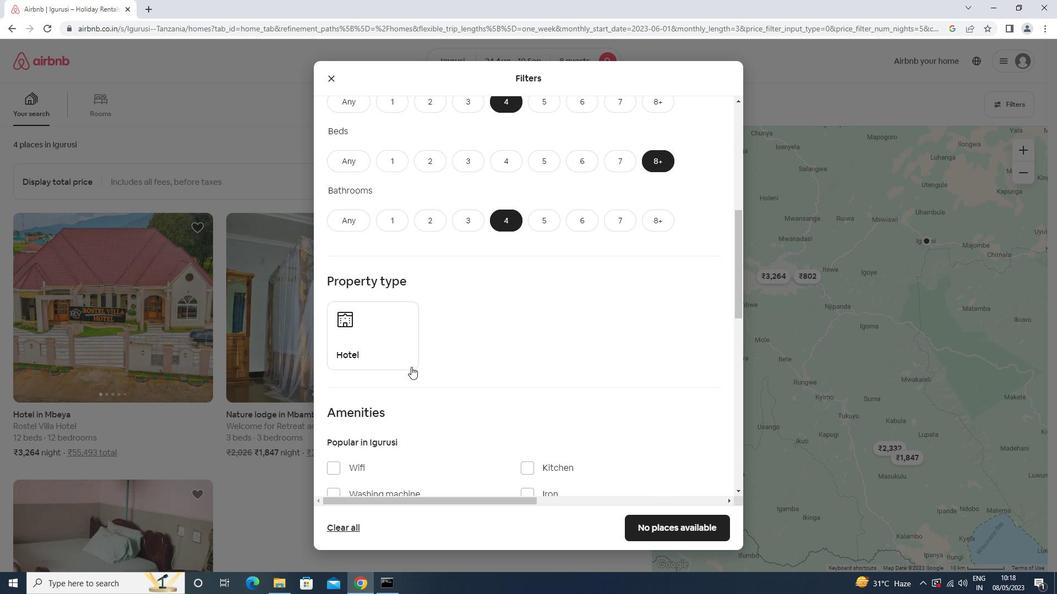
Action: Mouse scrolled (413, 366) with delta (0, 0)
Screenshot: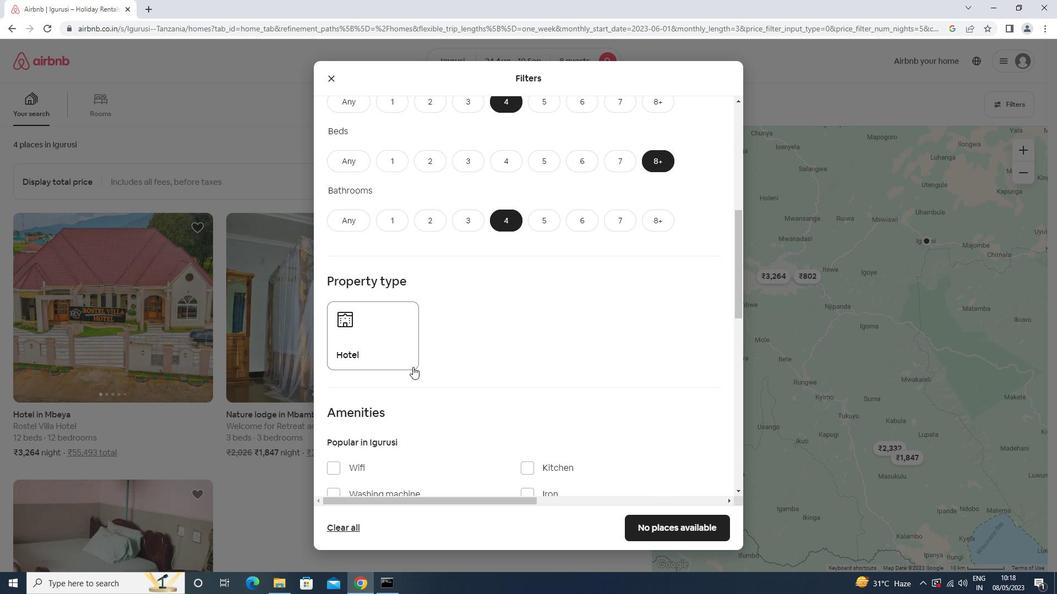 
Action: Mouse moved to (371, 381)
Screenshot: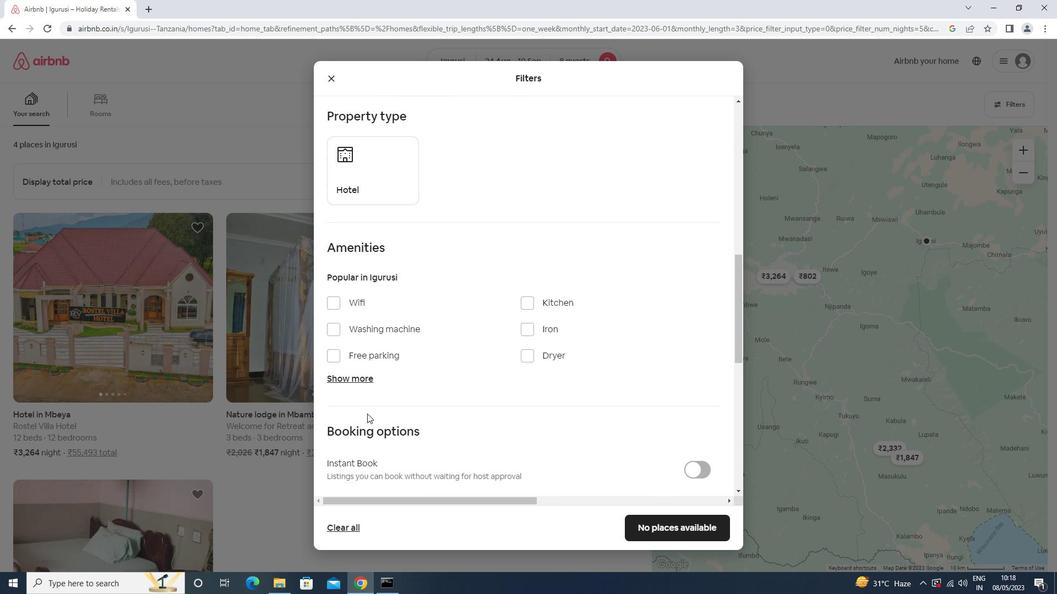 
Action: Mouse pressed left at (371, 381)
Screenshot: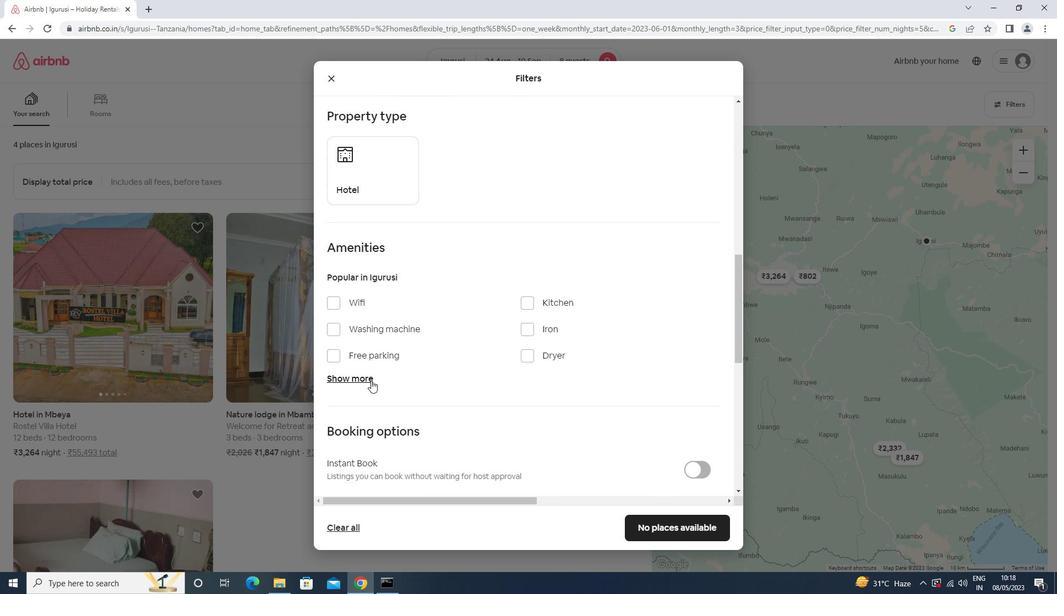 
Action: Mouse moved to (372, 355)
Screenshot: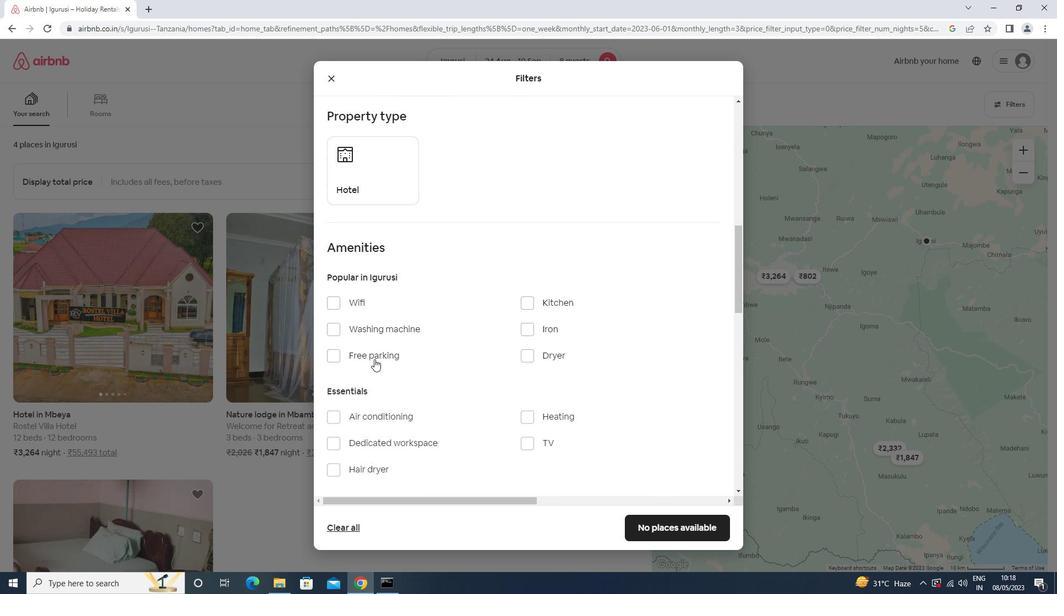 
Action: Mouse pressed left at (372, 355)
Screenshot: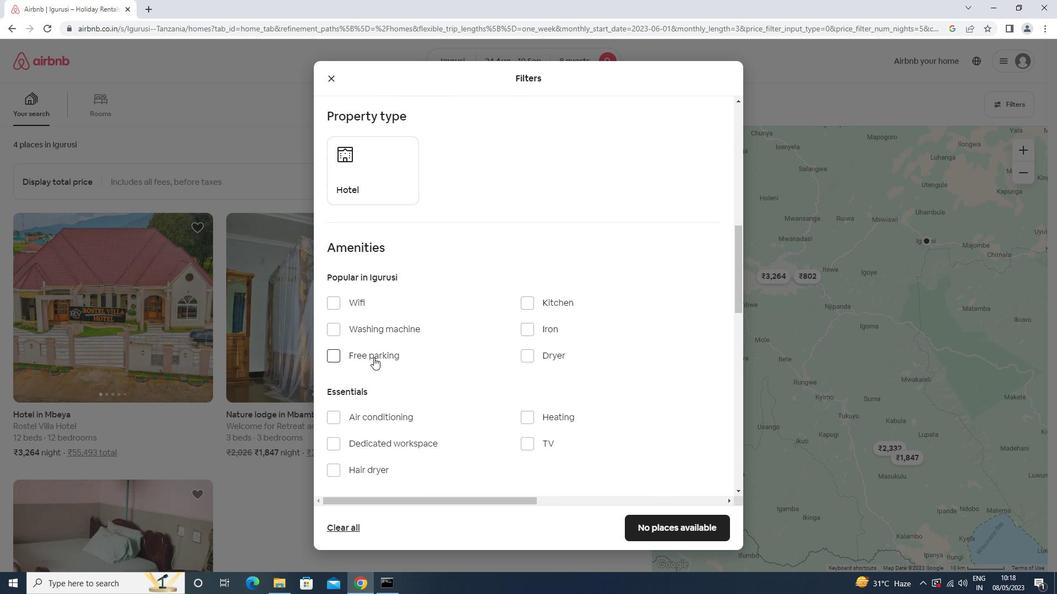 
Action: Mouse moved to (361, 303)
Screenshot: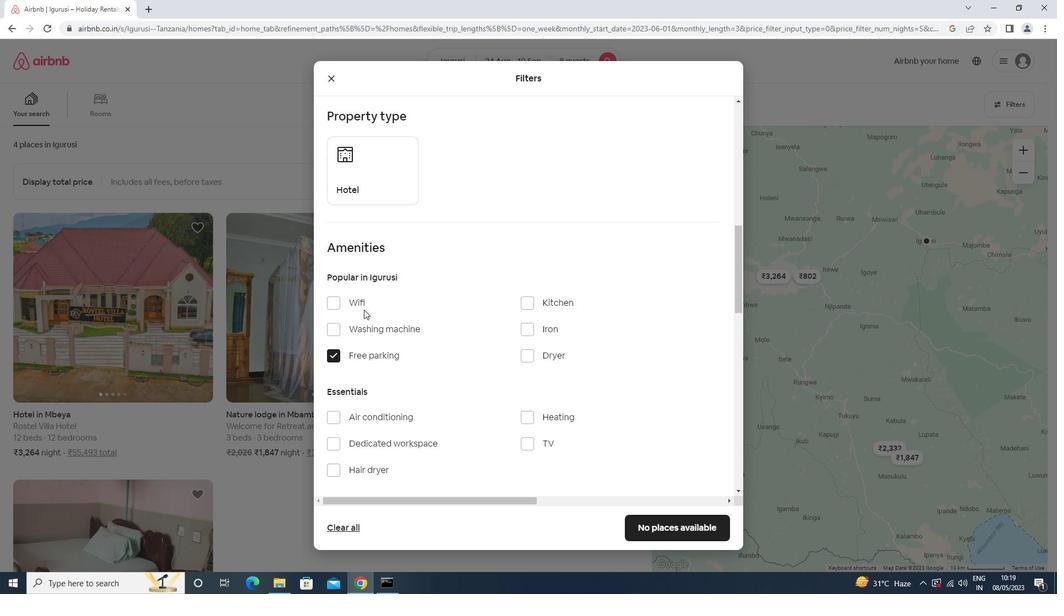 
Action: Mouse pressed left at (361, 303)
Screenshot: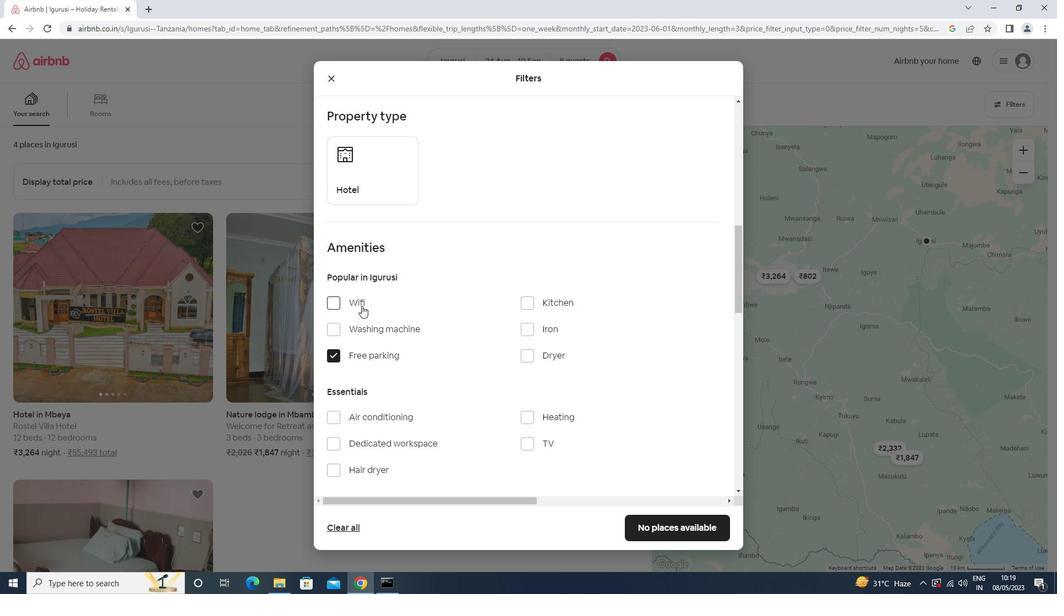 
Action: Mouse moved to (502, 350)
Screenshot: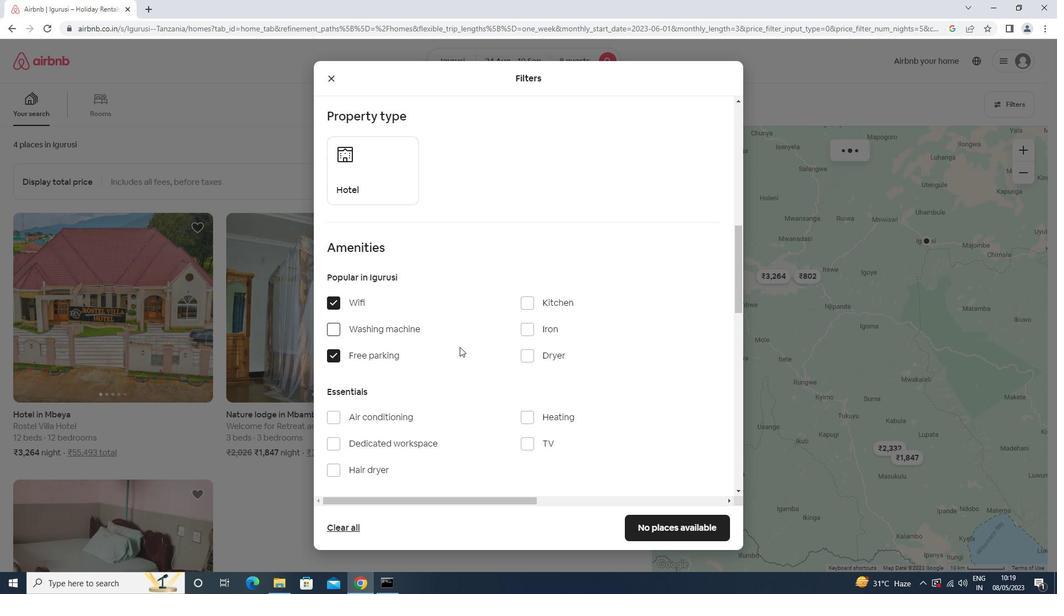 
Action: Mouse scrolled (502, 349) with delta (0, 0)
Screenshot: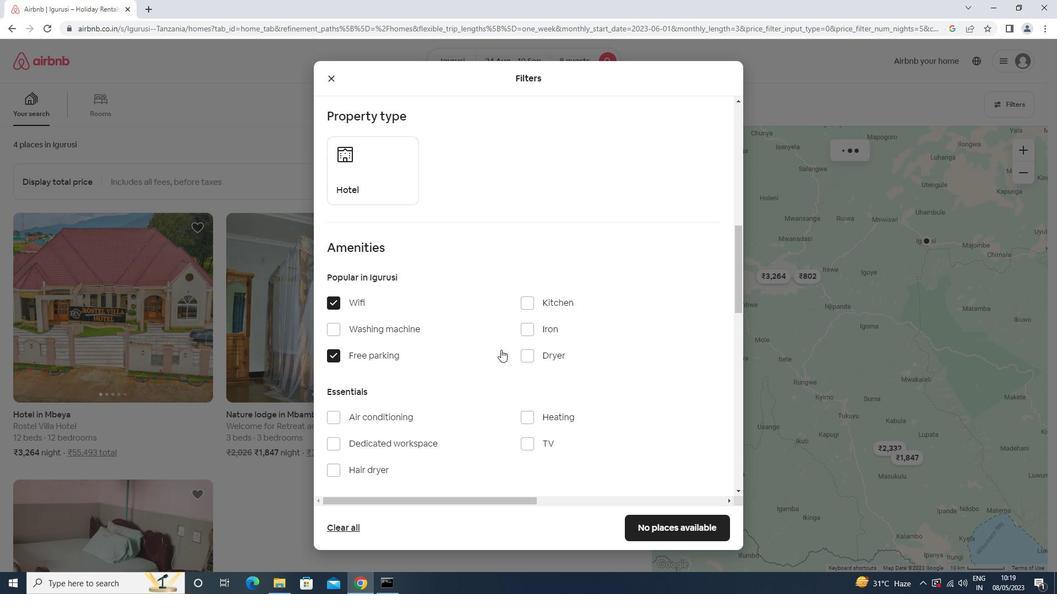 
Action: Mouse moved to (503, 351)
Screenshot: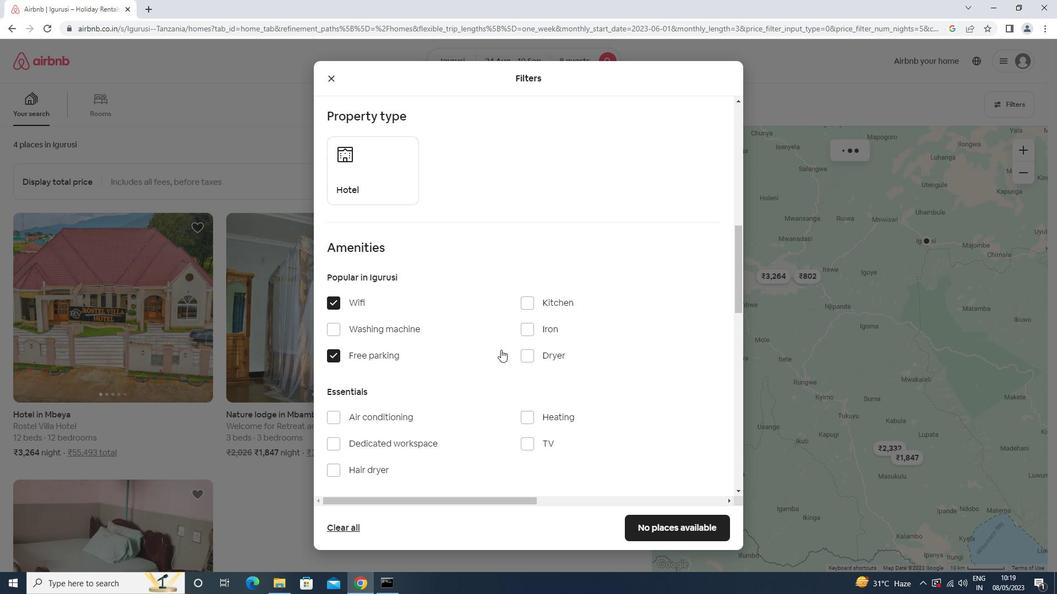 
Action: Mouse scrolled (503, 351) with delta (0, 0)
Screenshot: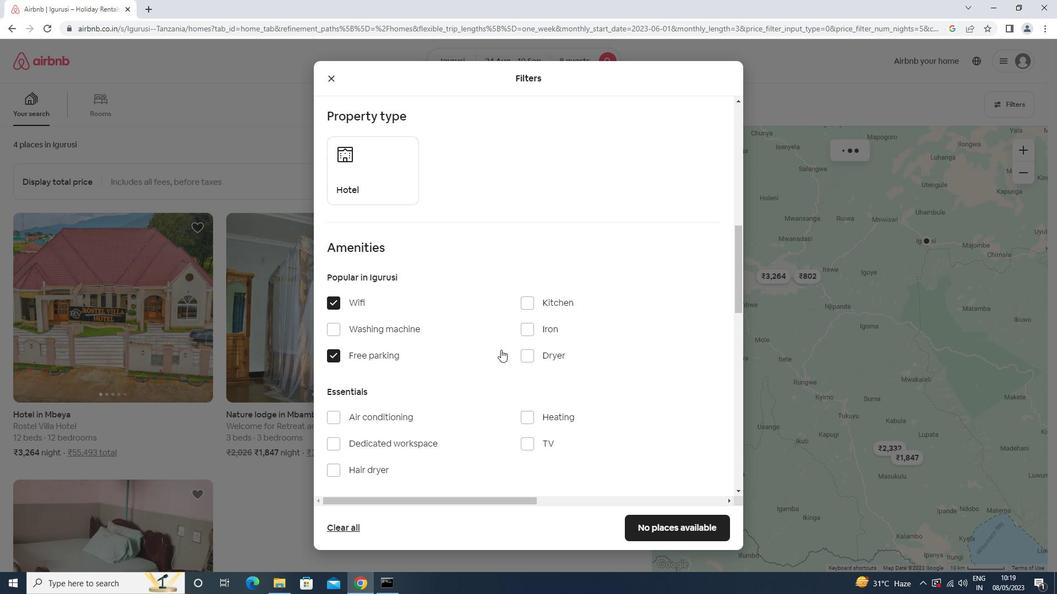 
Action: Mouse moved to (504, 354)
Screenshot: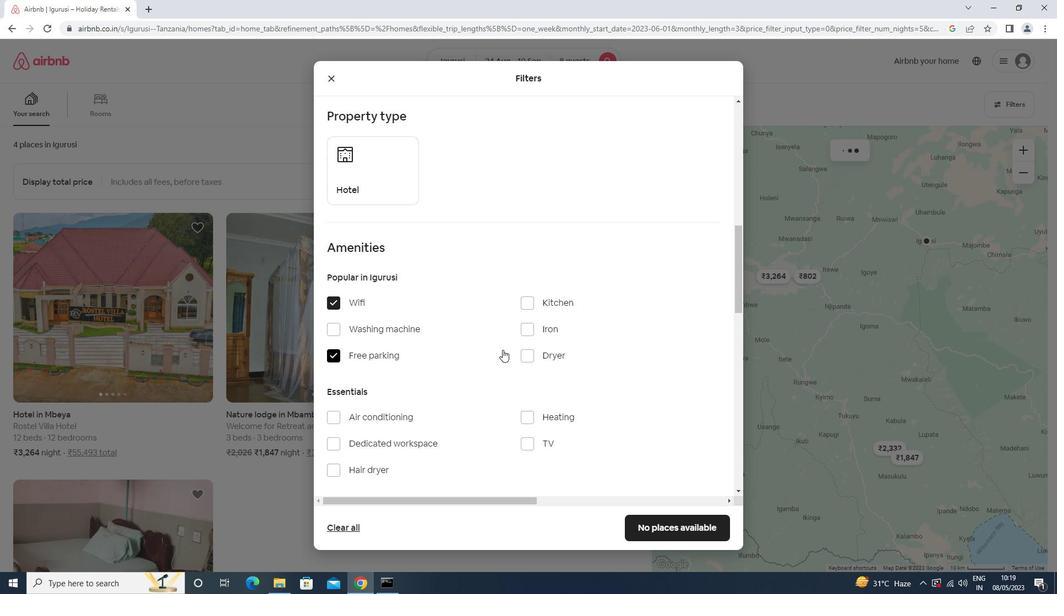 
Action: Mouse scrolled (504, 354) with delta (0, 0)
Screenshot: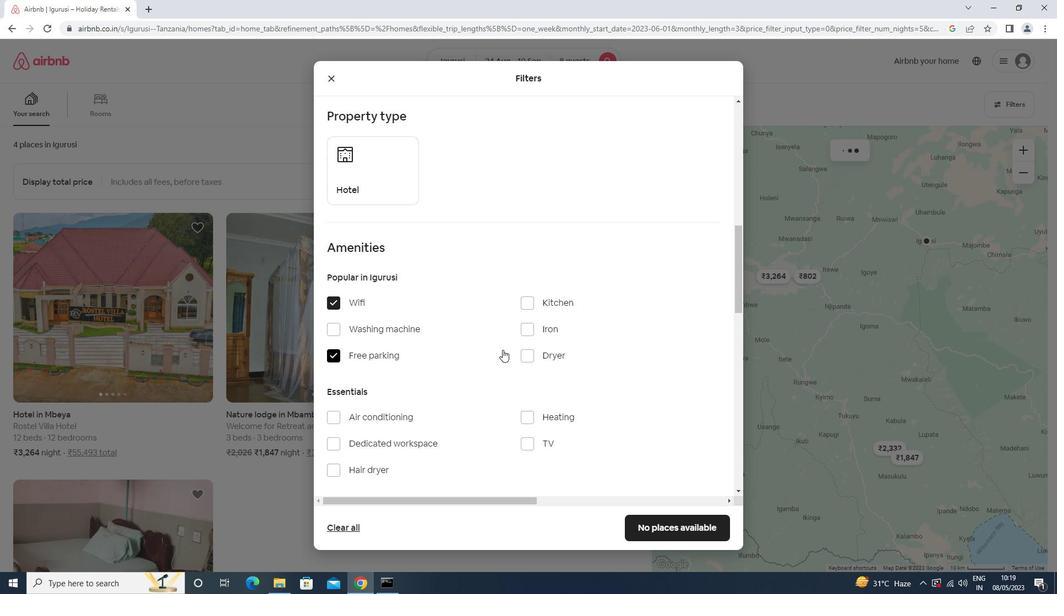 
Action: Mouse moved to (534, 278)
Screenshot: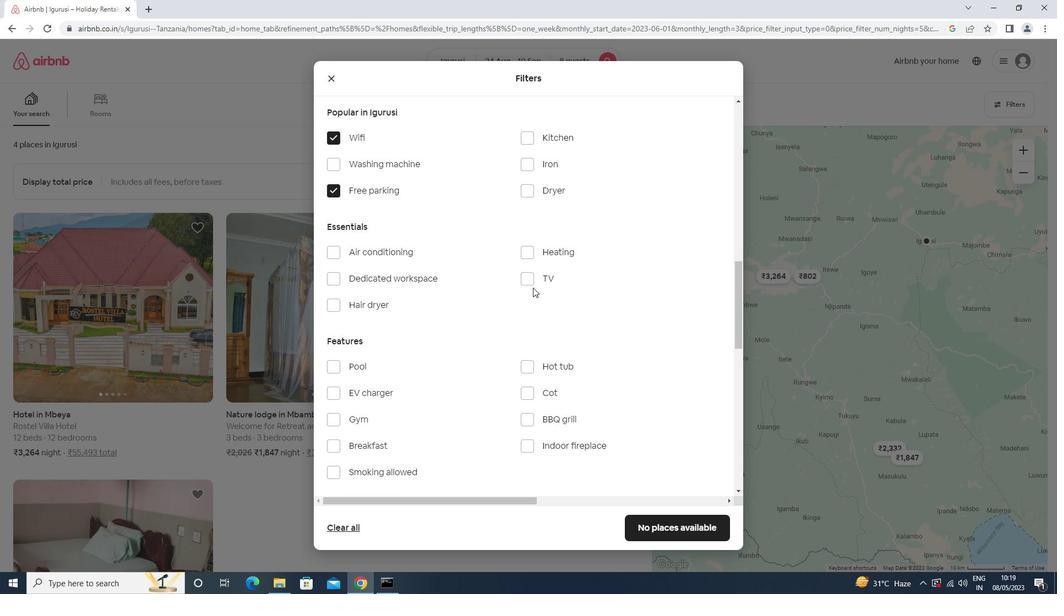
Action: Mouse pressed left at (534, 278)
Screenshot: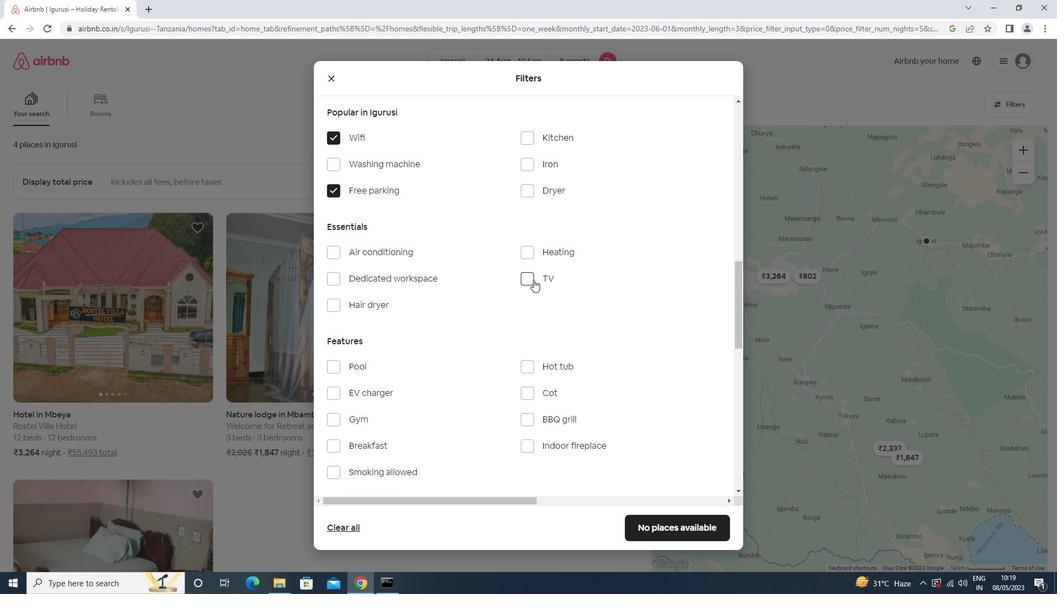 
Action: Mouse moved to (452, 342)
Screenshot: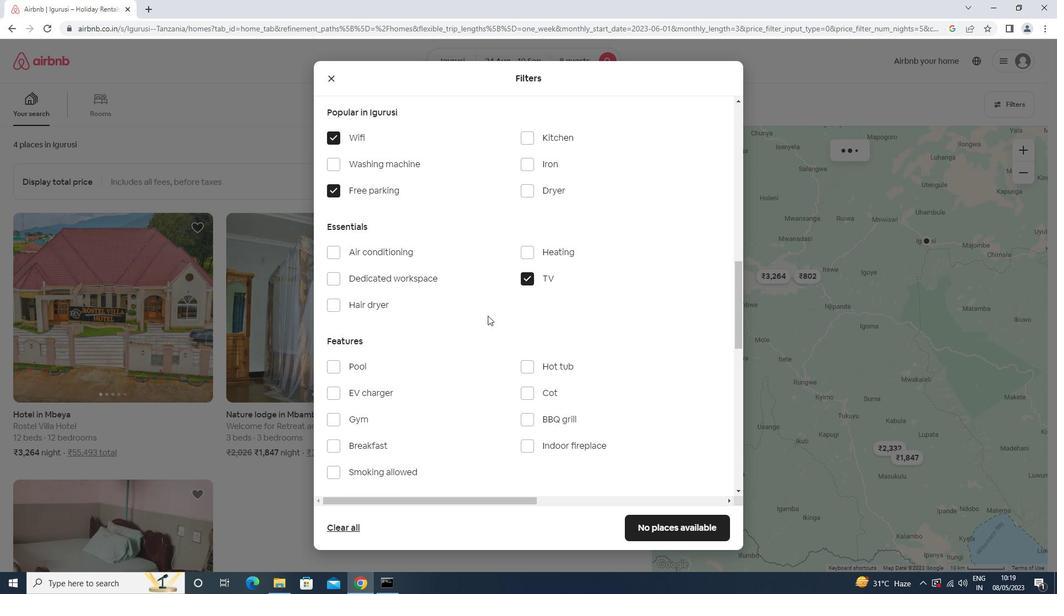 
Action: Mouse scrolled (452, 341) with delta (0, 0)
Screenshot: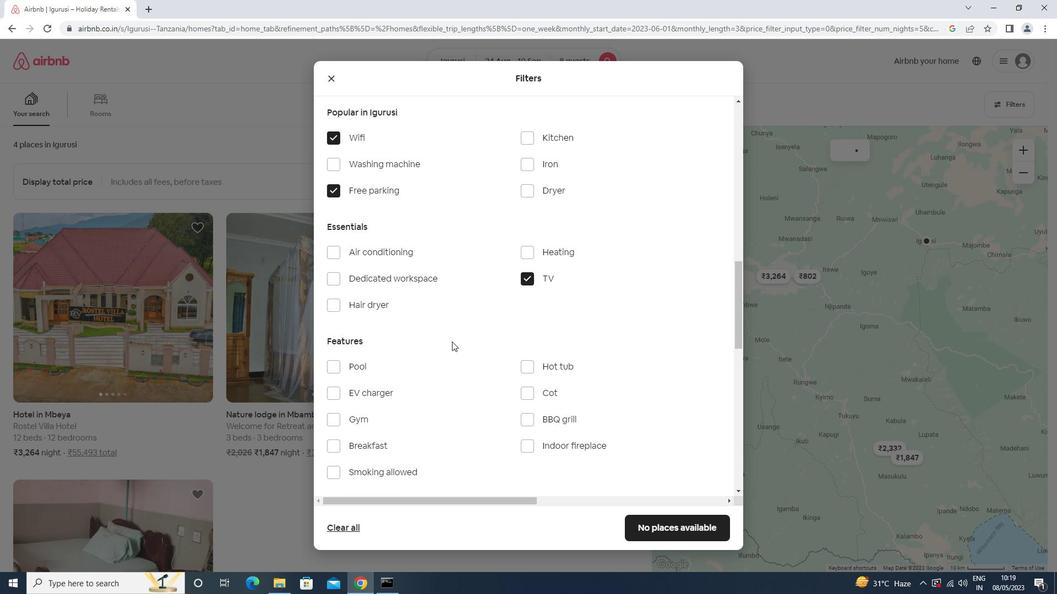 
Action: Mouse scrolled (452, 341) with delta (0, 0)
Screenshot: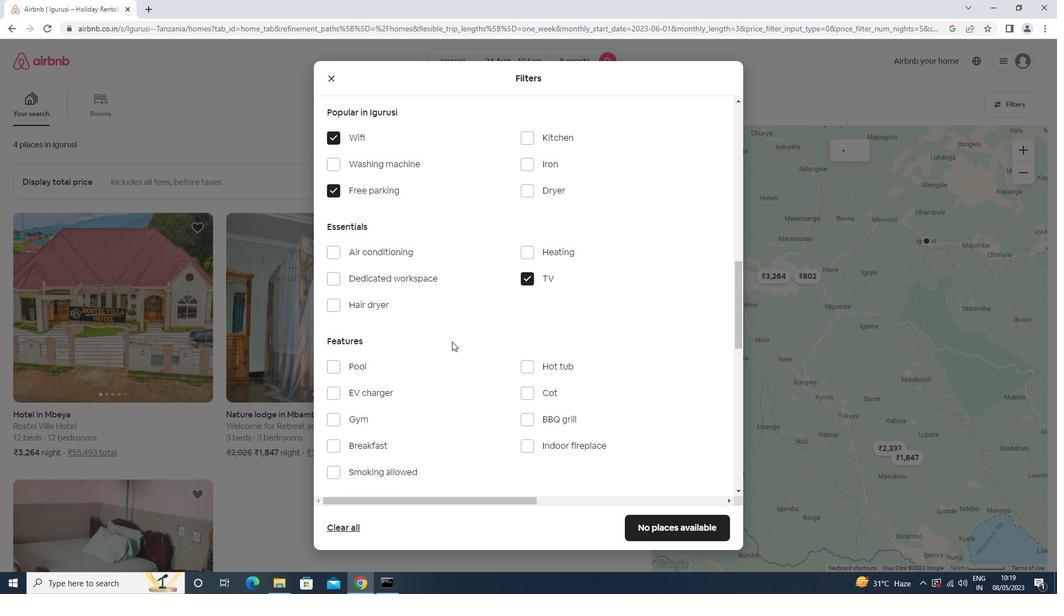
Action: Mouse moved to (378, 336)
Screenshot: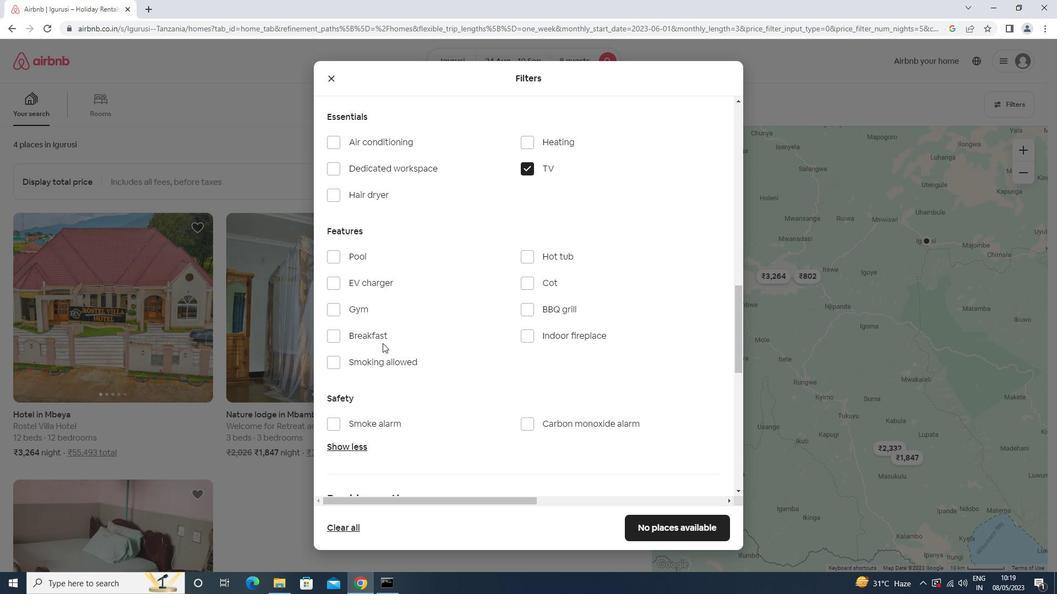 
Action: Mouse pressed left at (378, 336)
Screenshot: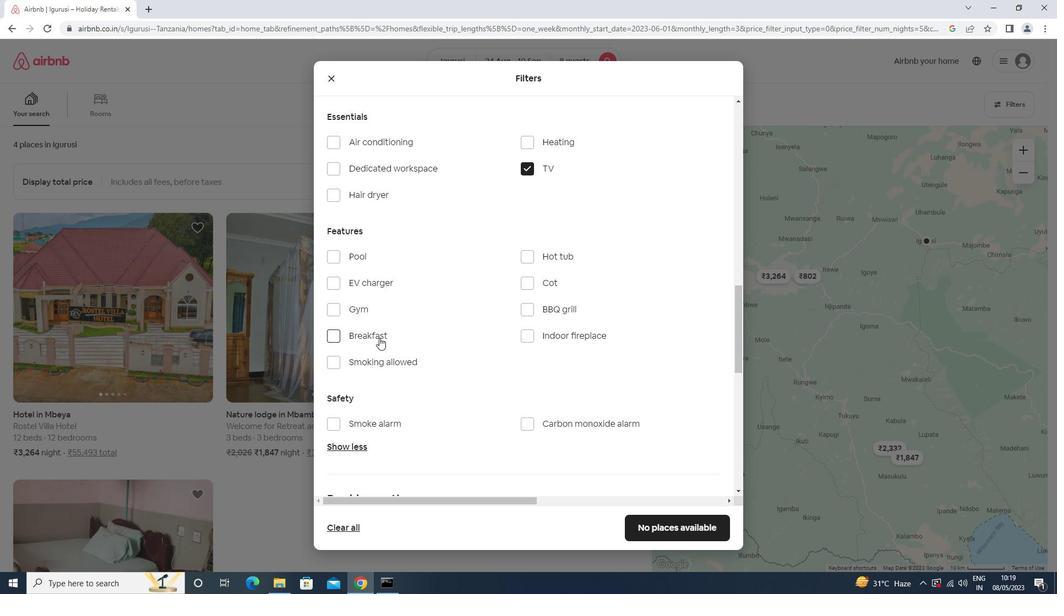 
Action: Mouse moved to (363, 305)
Screenshot: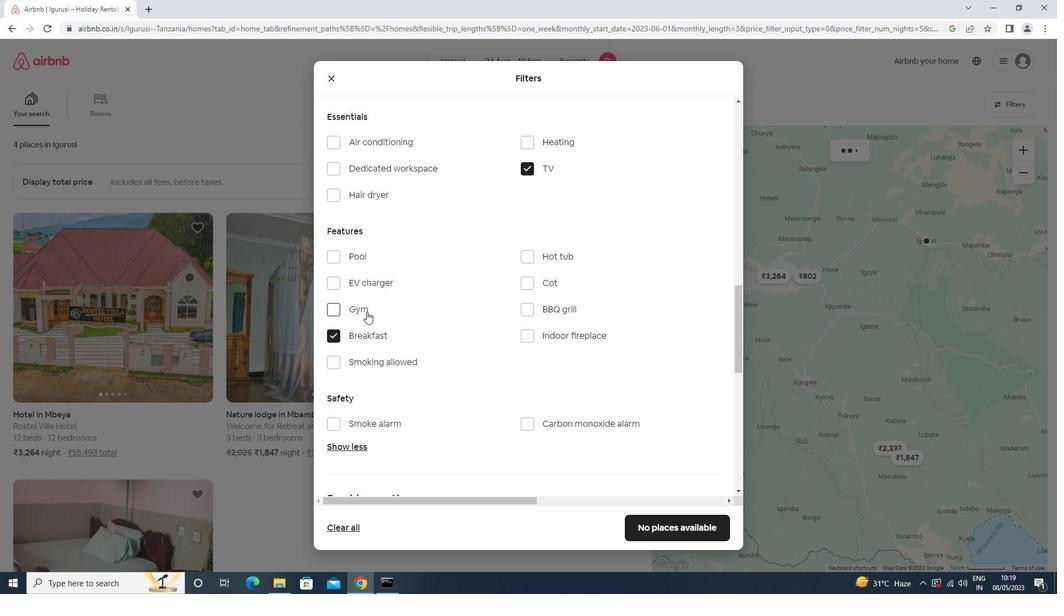 
Action: Mouse pressed left at (363, 305)
Screenshot: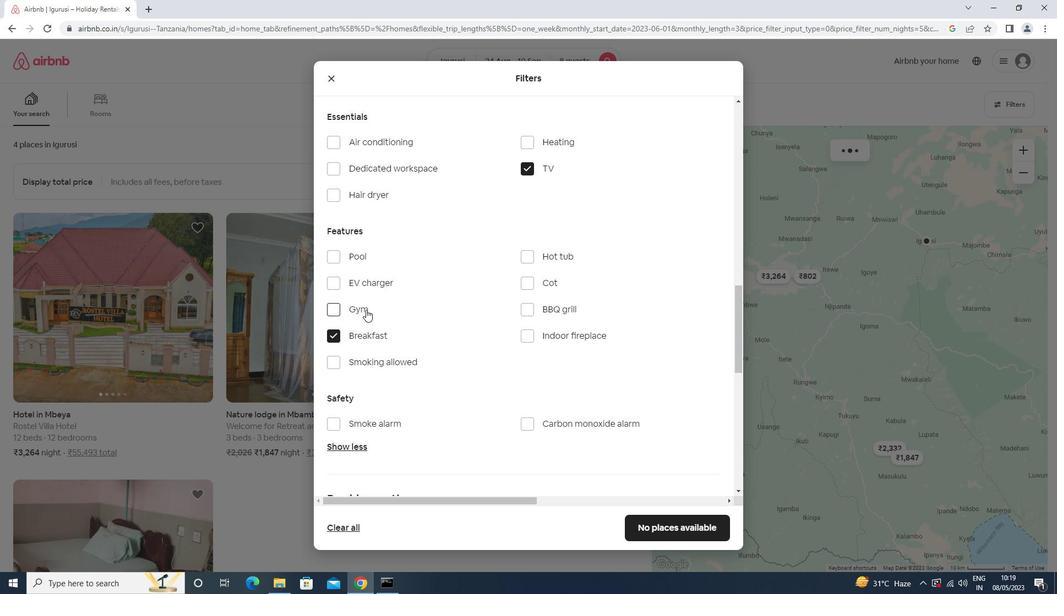 
Action: Mouse moved to (532, 349)
Screenshot: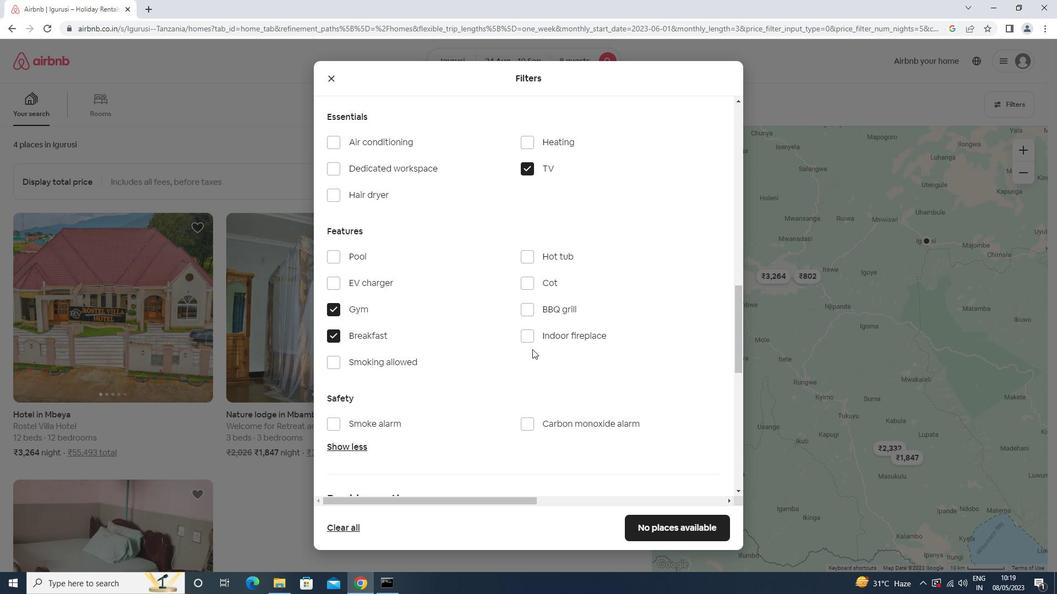 
Action: Mouse scrolled (532, 349) with delta (0, 0)
Screenshot: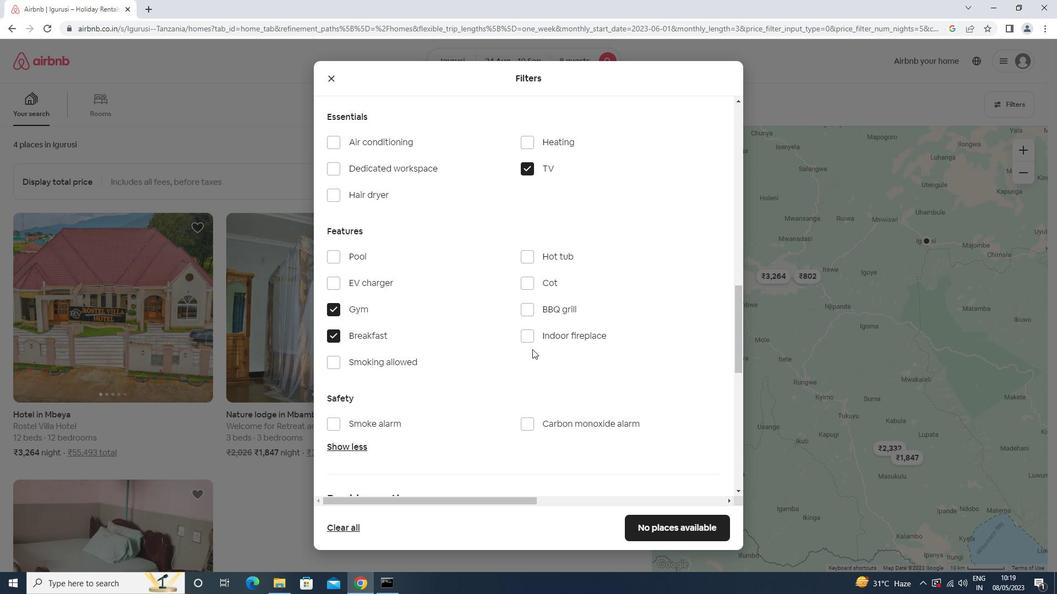 
Action: Mouse moved to (533, 352)
Screenshot: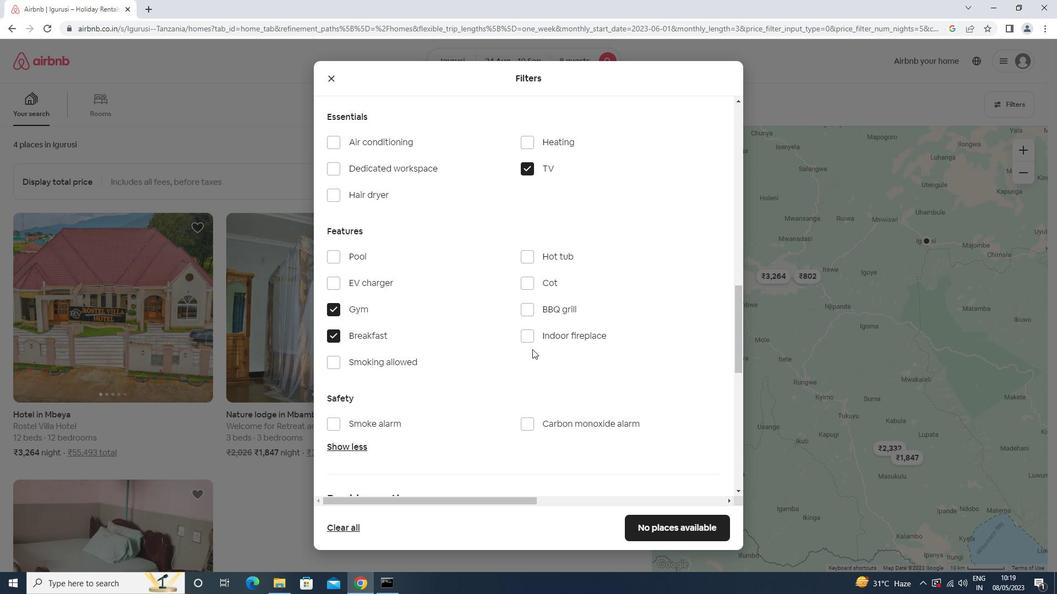
Action: Mouse scrolled (533, 351) with delta (0, 0)
Screenshot: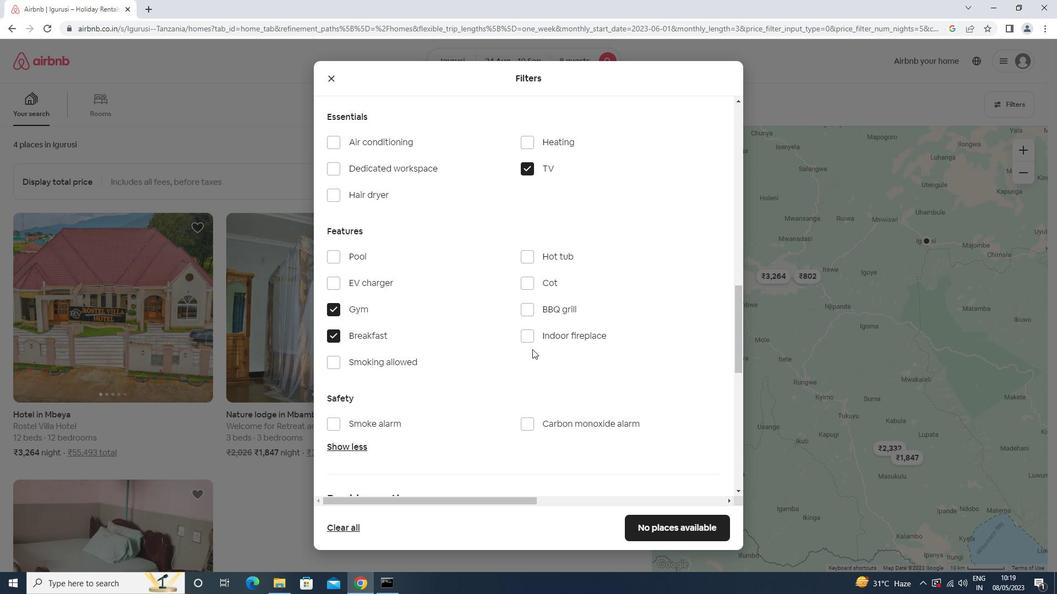 
Action: Mouse moved to (532, 353)
Screenshot: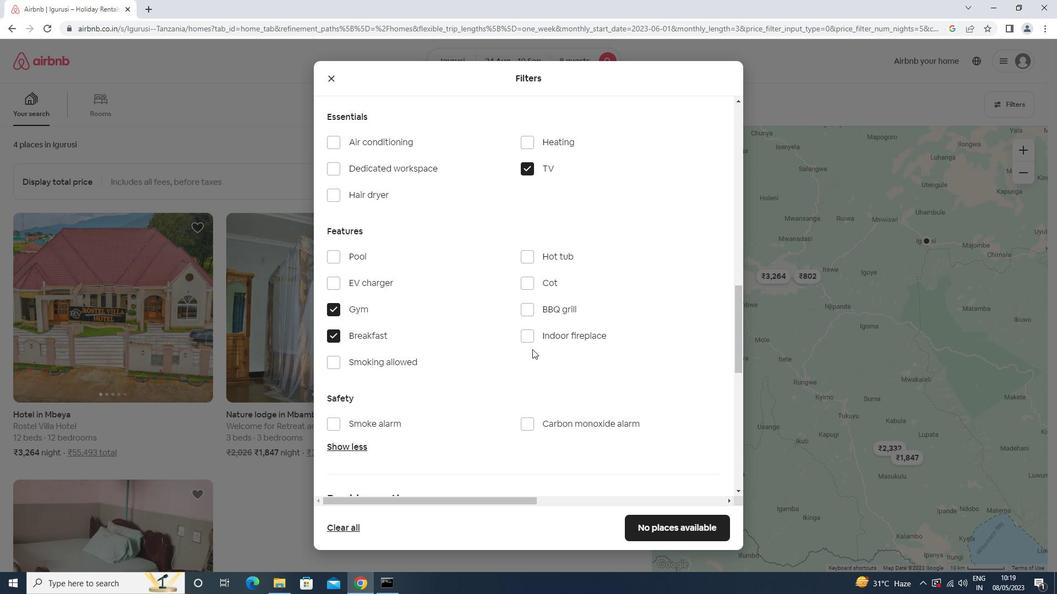 
Action: Mouse scrolled (532, 352) with delta (0, 0)
Screenshot: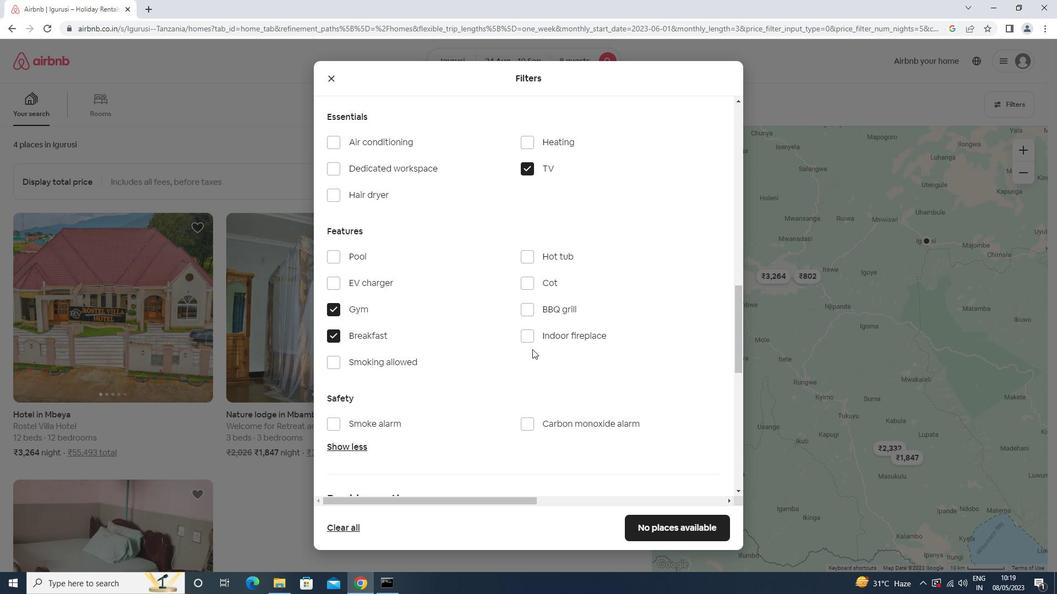 
Action: Mouse moved to (531, 354)
Screenshot: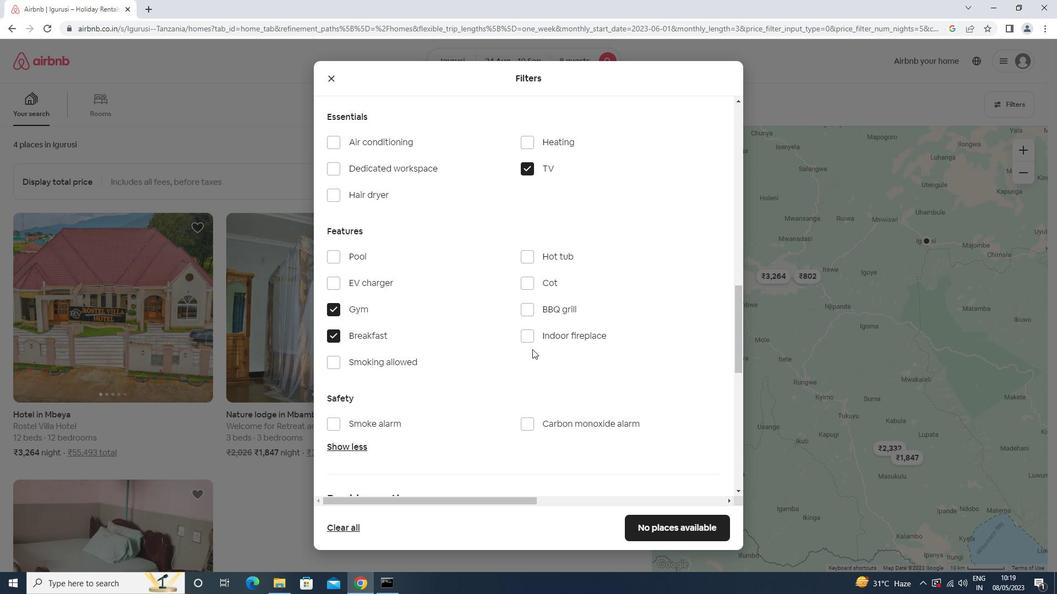 
Action: Mouse scrolled (531, 354) with delta (0, 0)
Screenshot: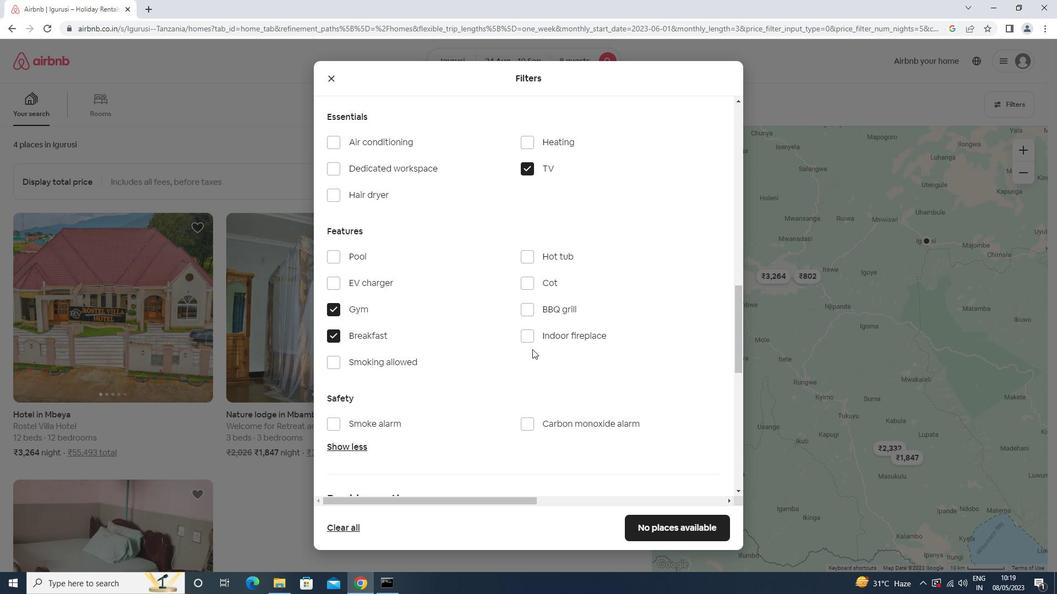
Action: Mouse moved to (530, 355)
Screenshot: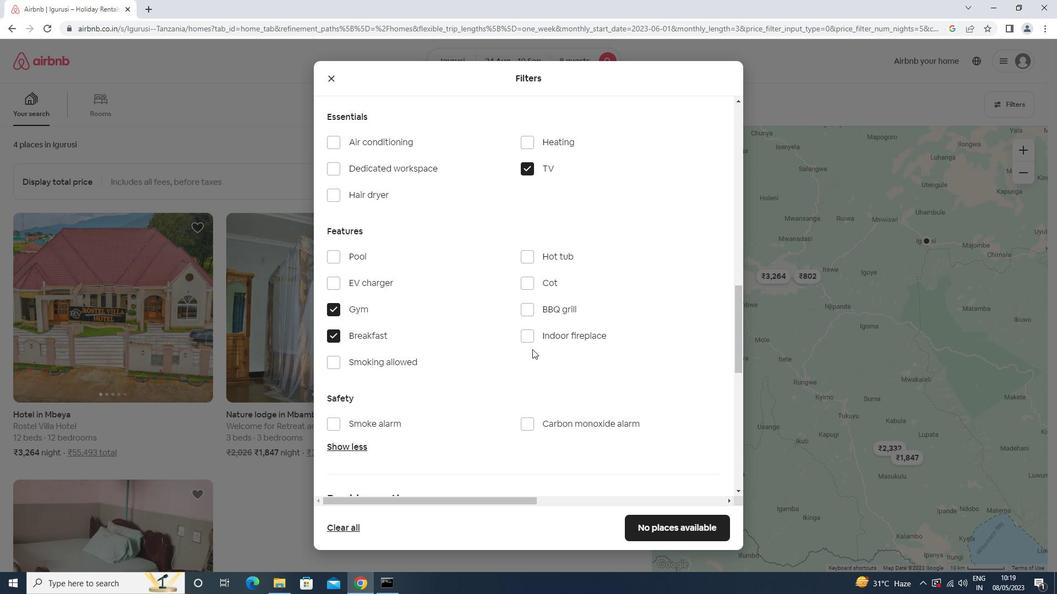 
Action: Mouse scrolled (530, 355) with delta (0, 0)
Screenshot: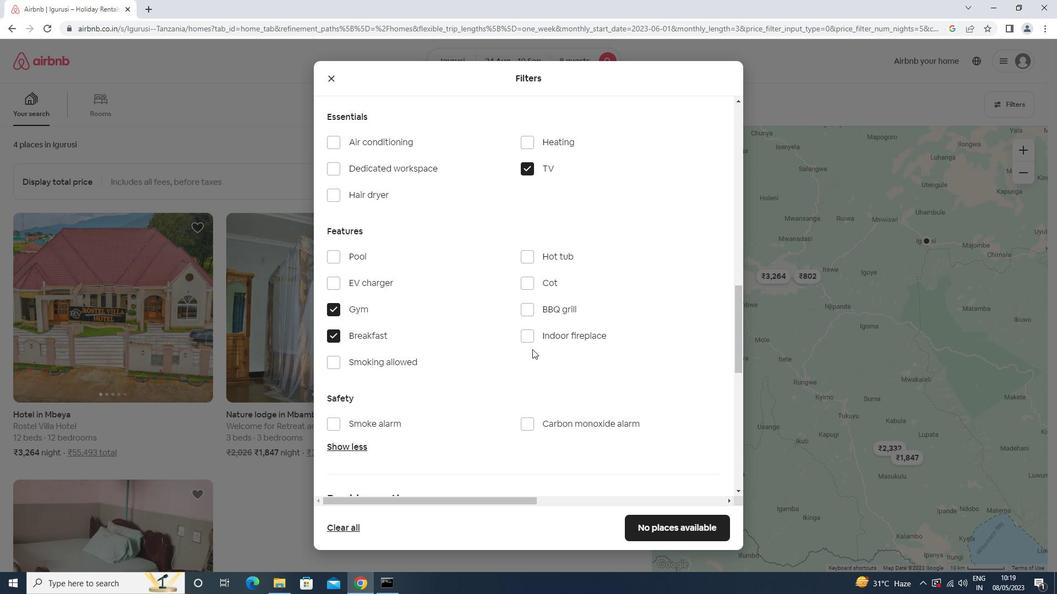 
Action: Mouse moved to (702, 303)
Screenshot: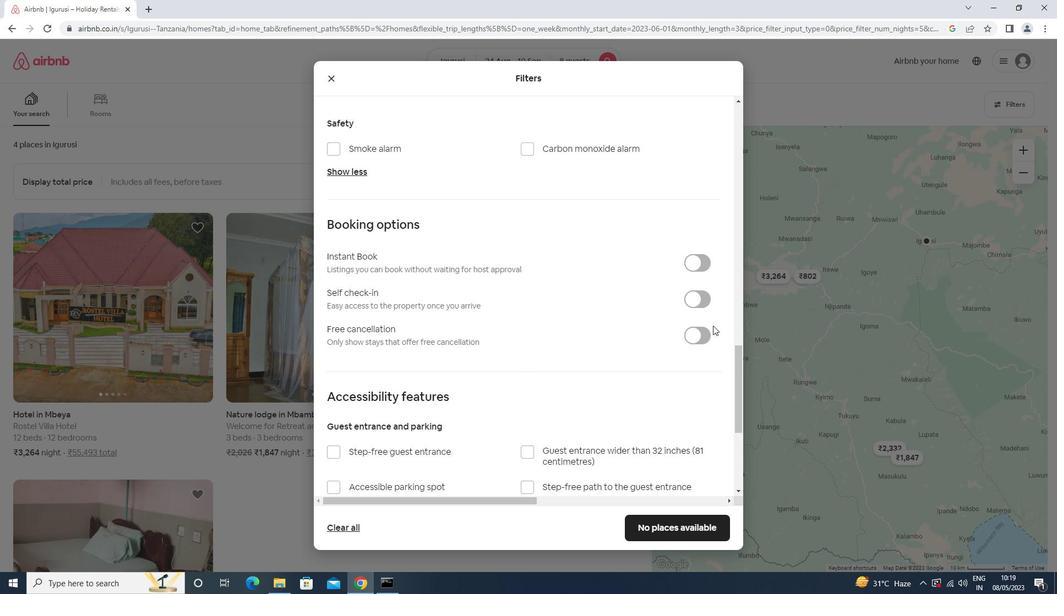 
Action: Mouse pressed left at (702, 303)
Screenshot: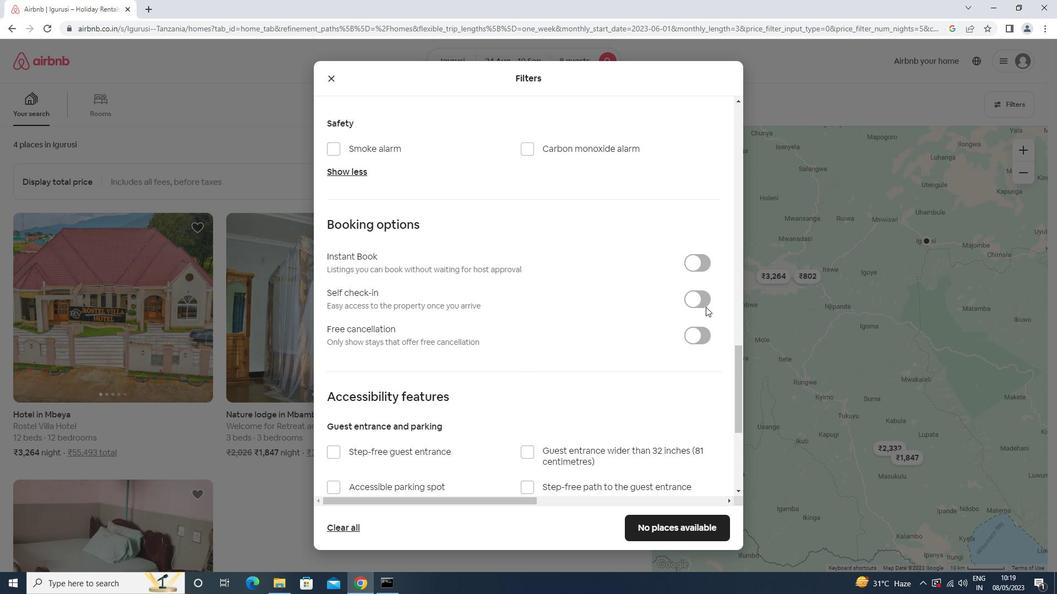 
Action: Mouse moved to (452, 369)
Screenshot: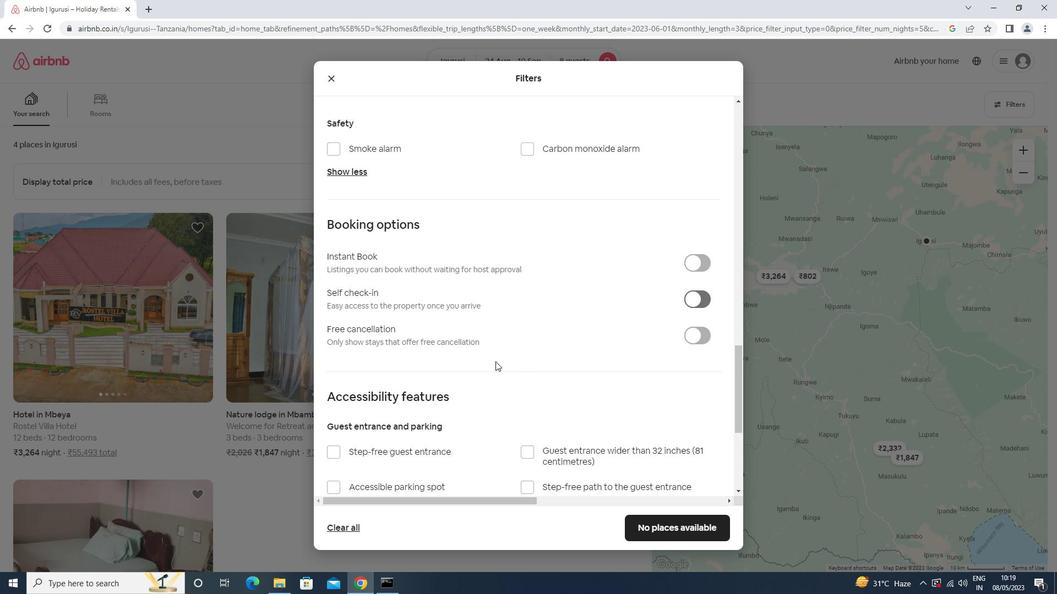 
Action: Mouse scrolled (452, 368) with delta (0, 0)
Screenshot: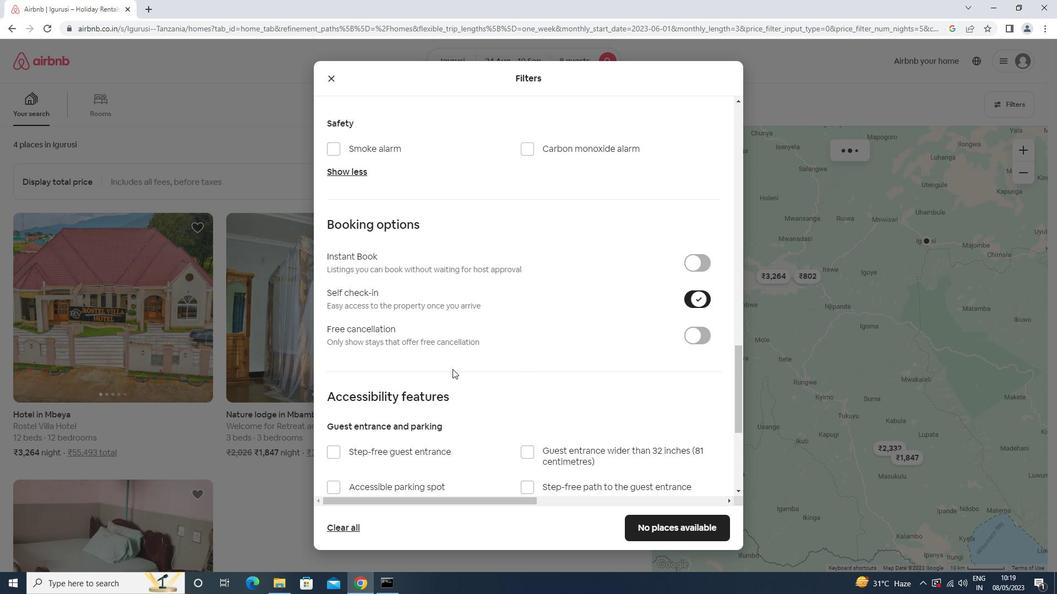 
Action: Mouse scrolled (452, 368) with delta (0, 0)
Screenshot: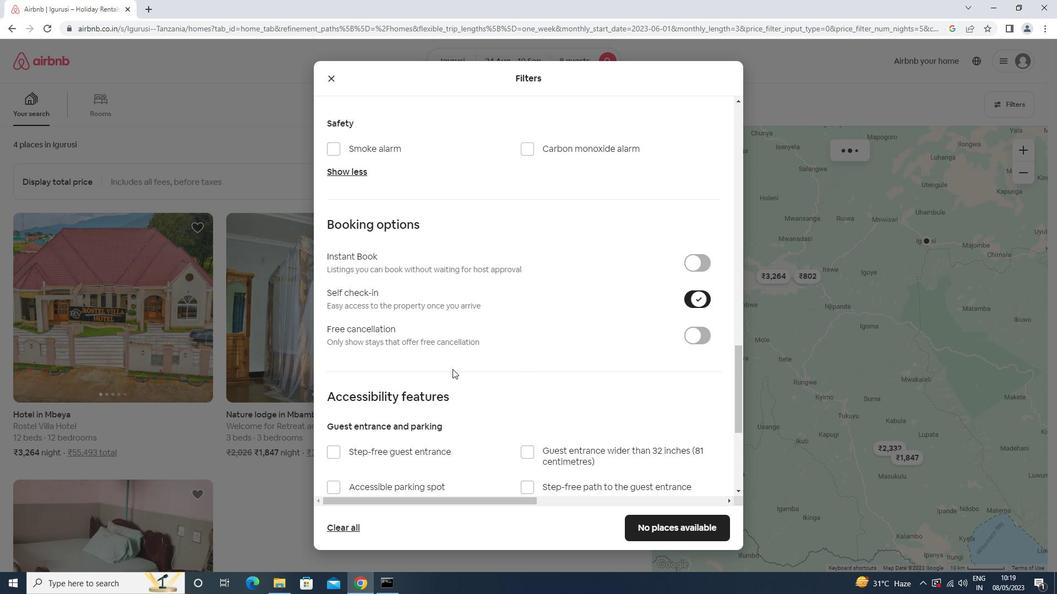
Action: Mouse scrolled (452, 368) with delta (0, 0)
Screenshot: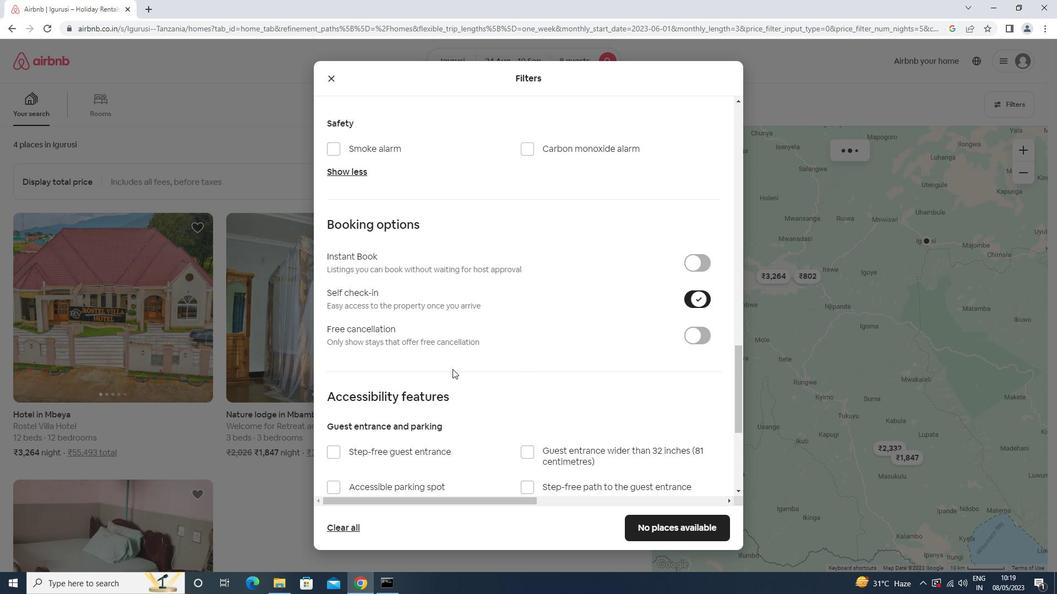 
Action: Mouse scrolled (452, 368) with delta (0, 0)
Screenshot: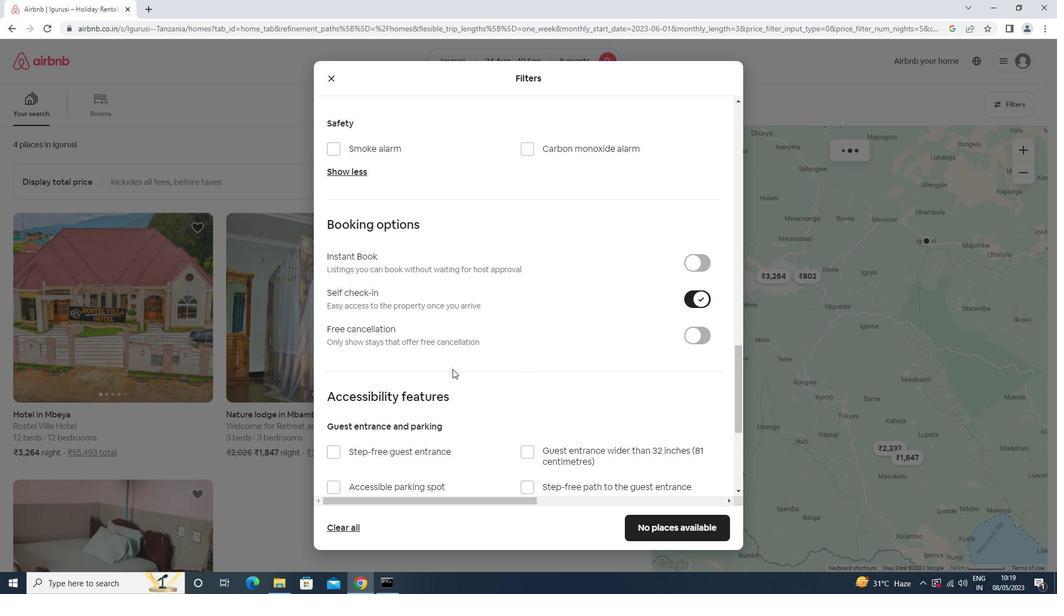 
Action: Mouse scrolled (452, 368) with delta (0, 0)
Screenshot: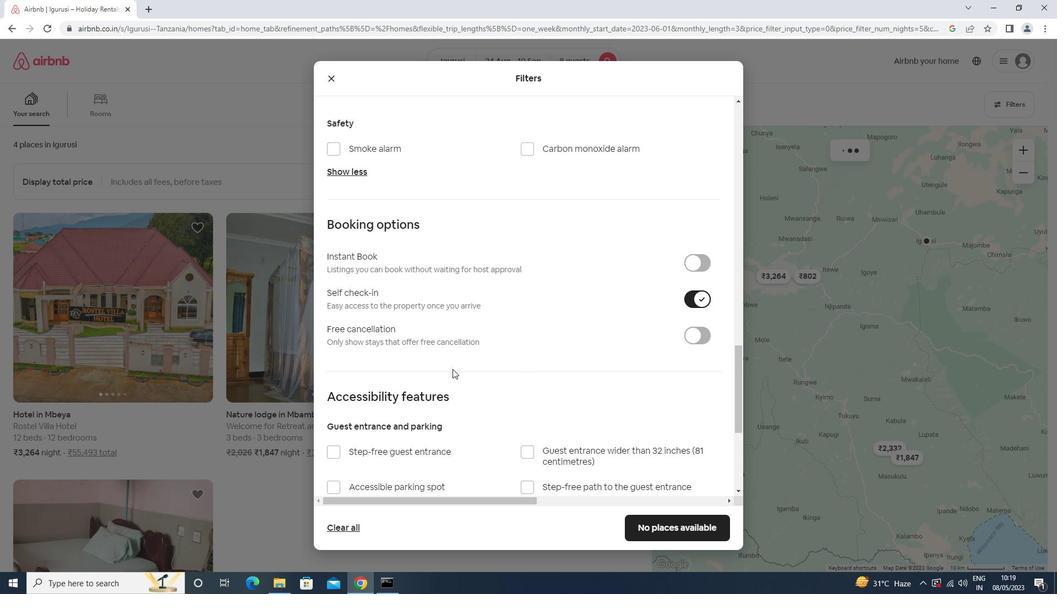 
Action: Mouse scrolled (452, 368) with delta (0, 0)
Screenshot: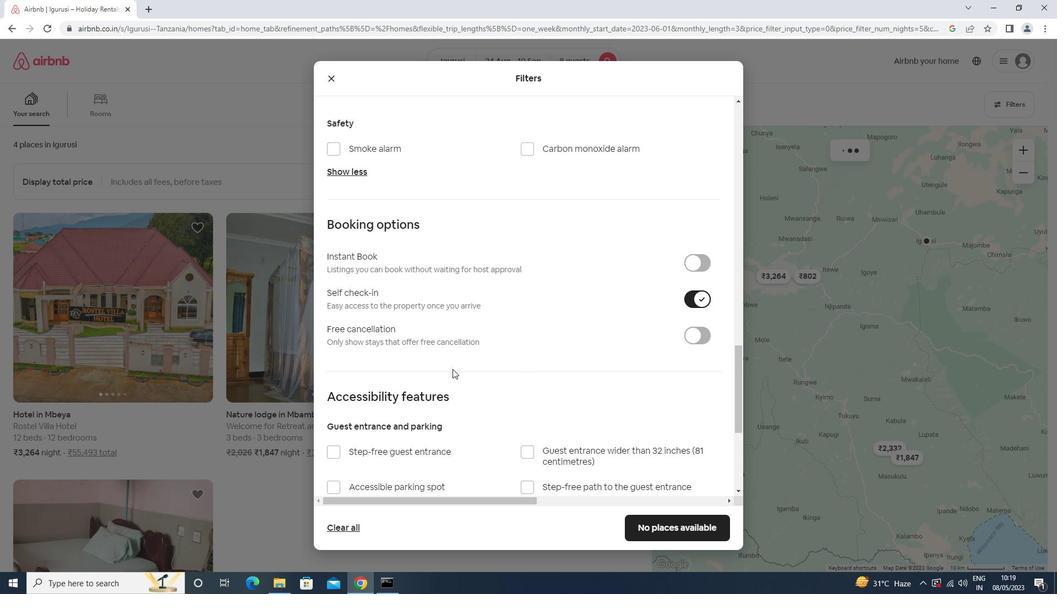 
Action: Mouse moved to (388, 465)
Screenshot: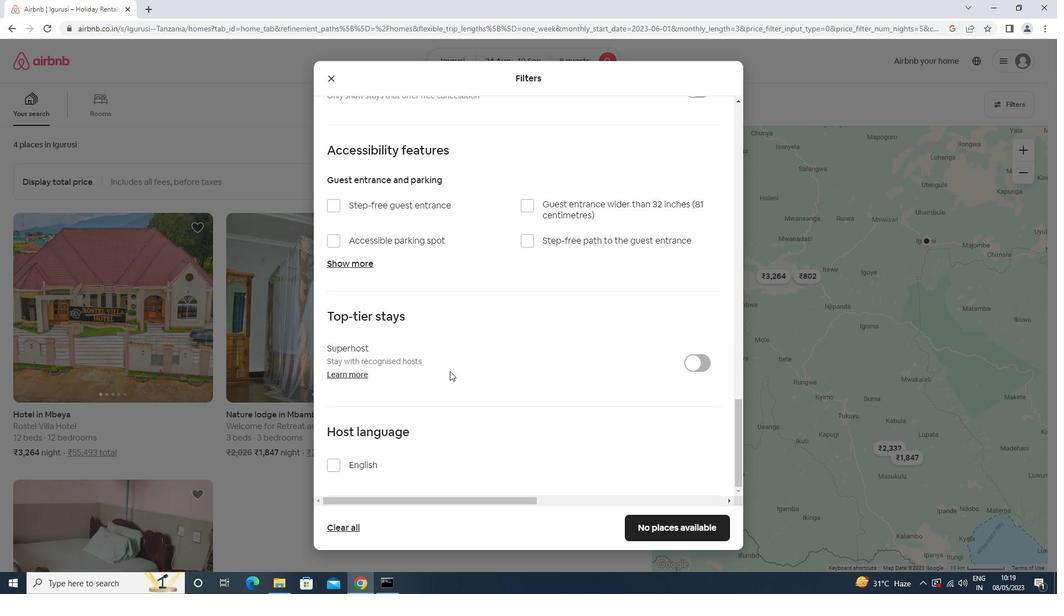 
Action: Mouse pressed left at (388, 465)
Screenshot: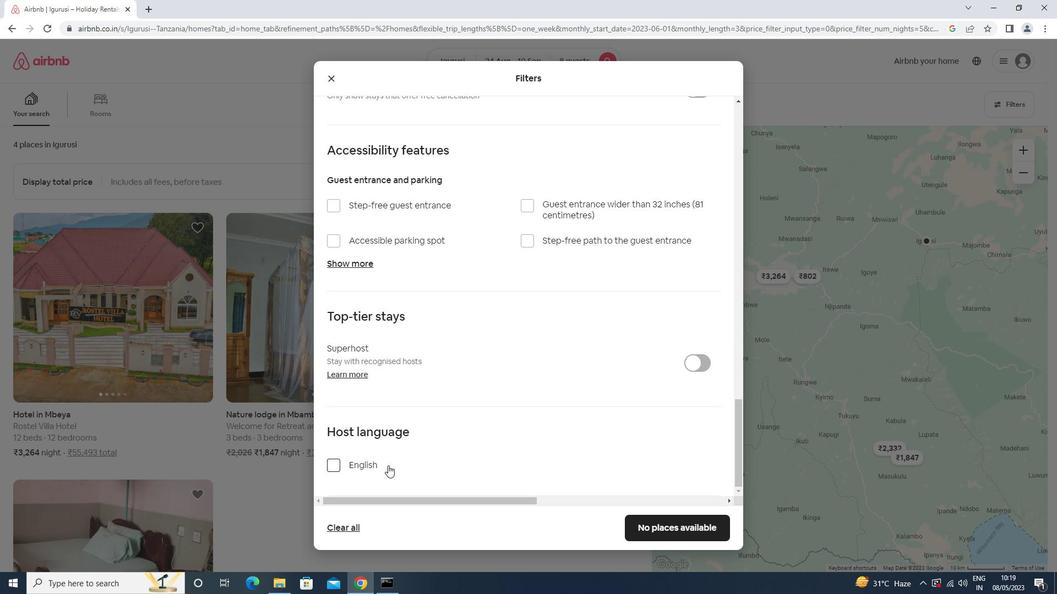 
Action: Mouse moved to (660, 535)
Screenshot: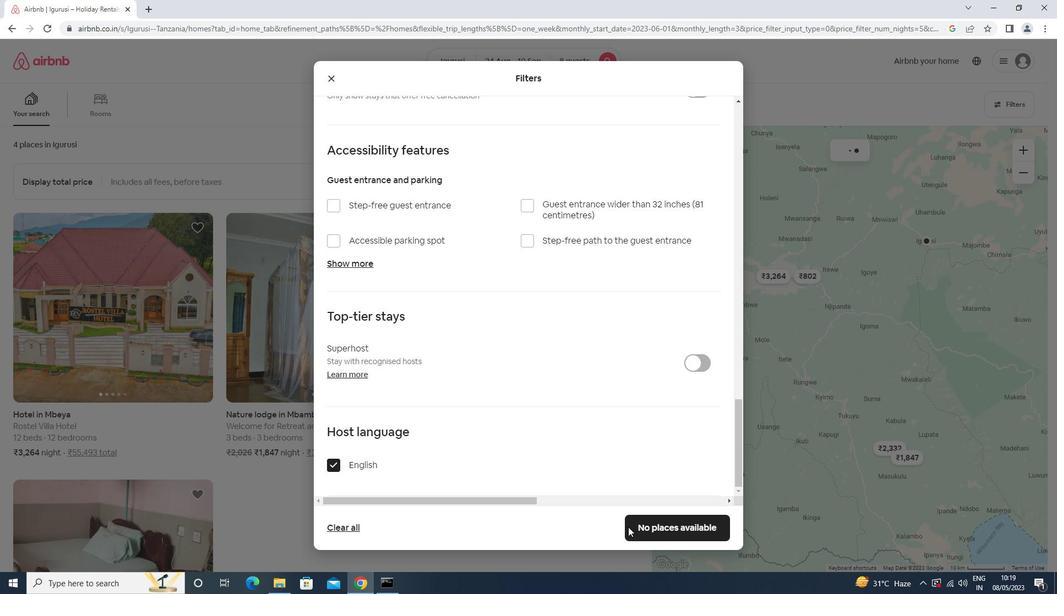 
Action: Mouse pressed left at (660, 535)
Screenshot: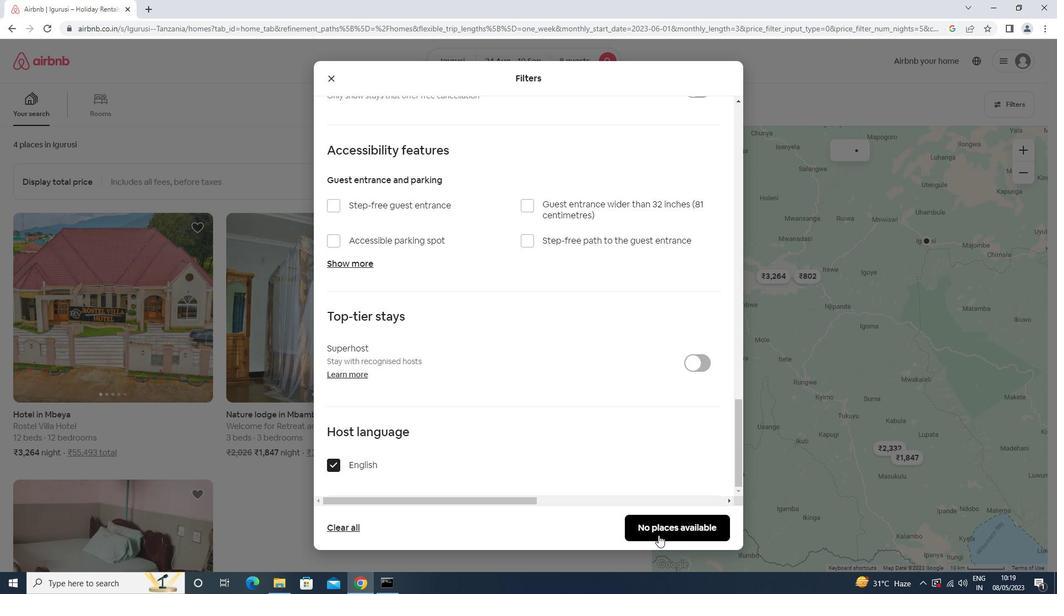 
Action: Mouse moved to (661, 535)
Screenshot: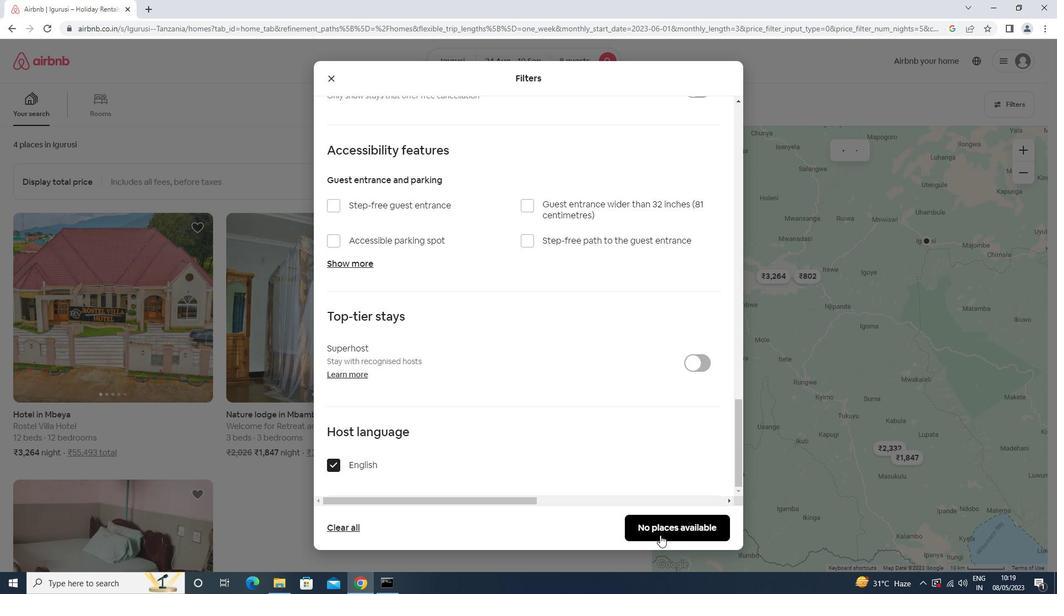 
